 Task: Check the sale-to-list ratio of furnished in the last 1 year.
Action: Mouse moved to (968, 212)
Screenshot: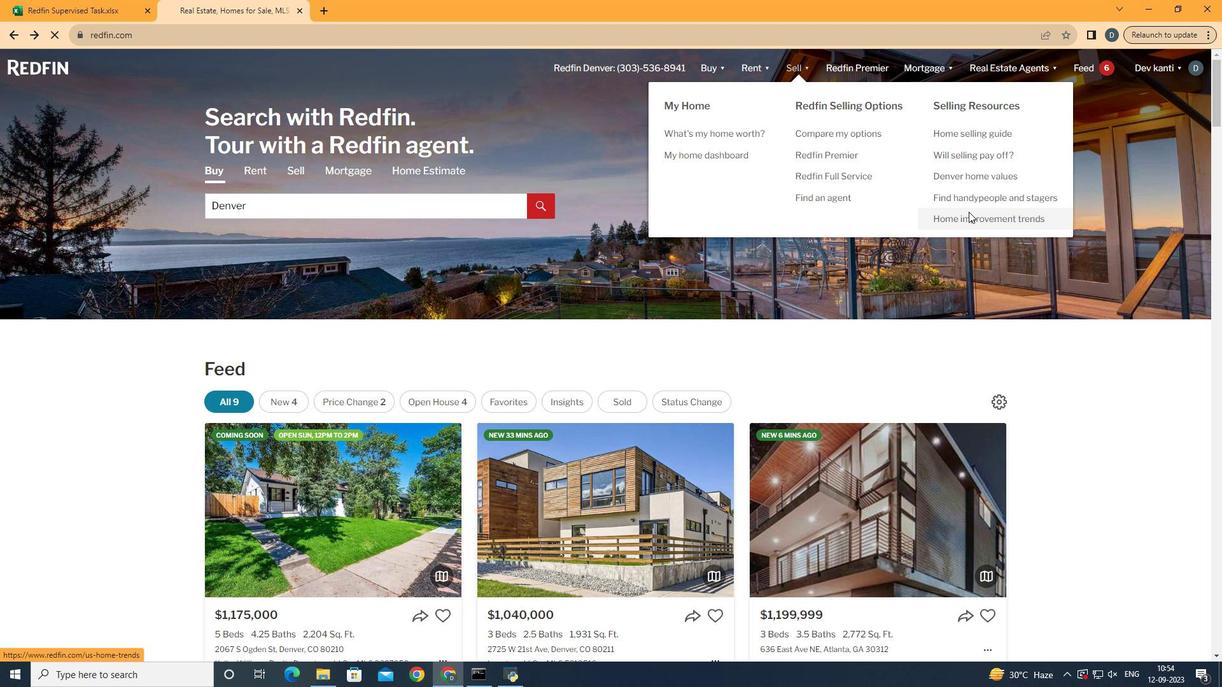 
Action: Mouse pressed left at (968, 212)
Screenshot: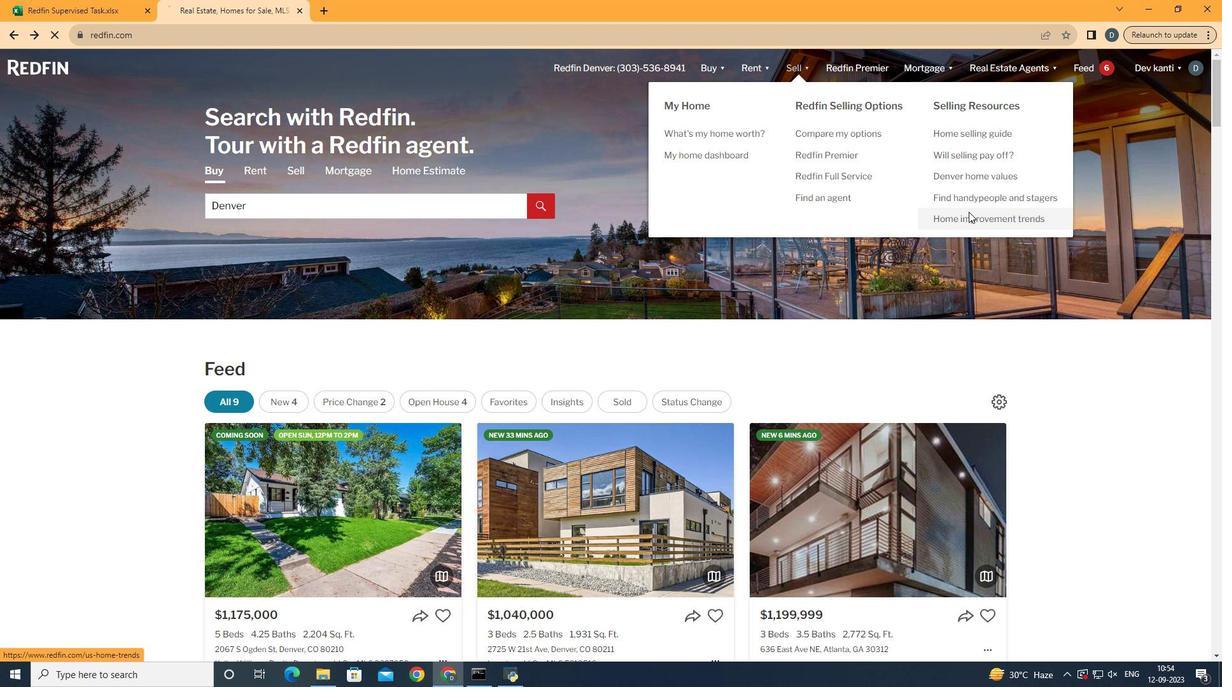
Action: Mouse moved to (306, 240)
Screenshot: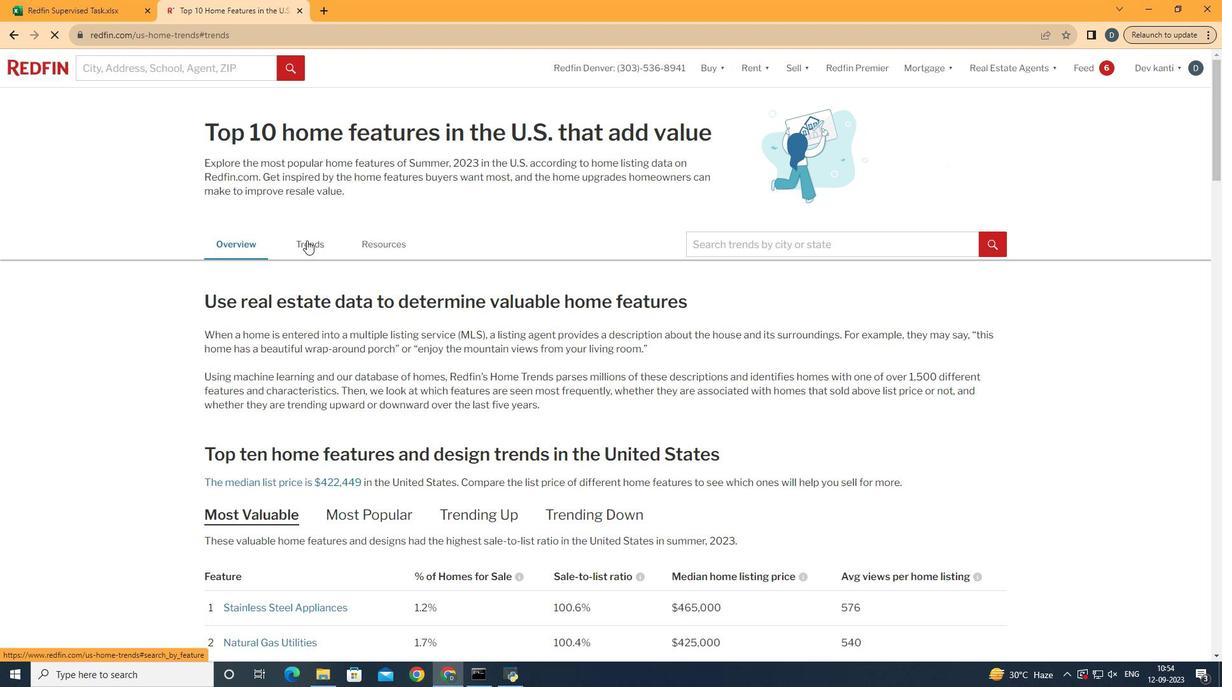 
Action: Mouse pressed left at (306, 240)
Screenshot: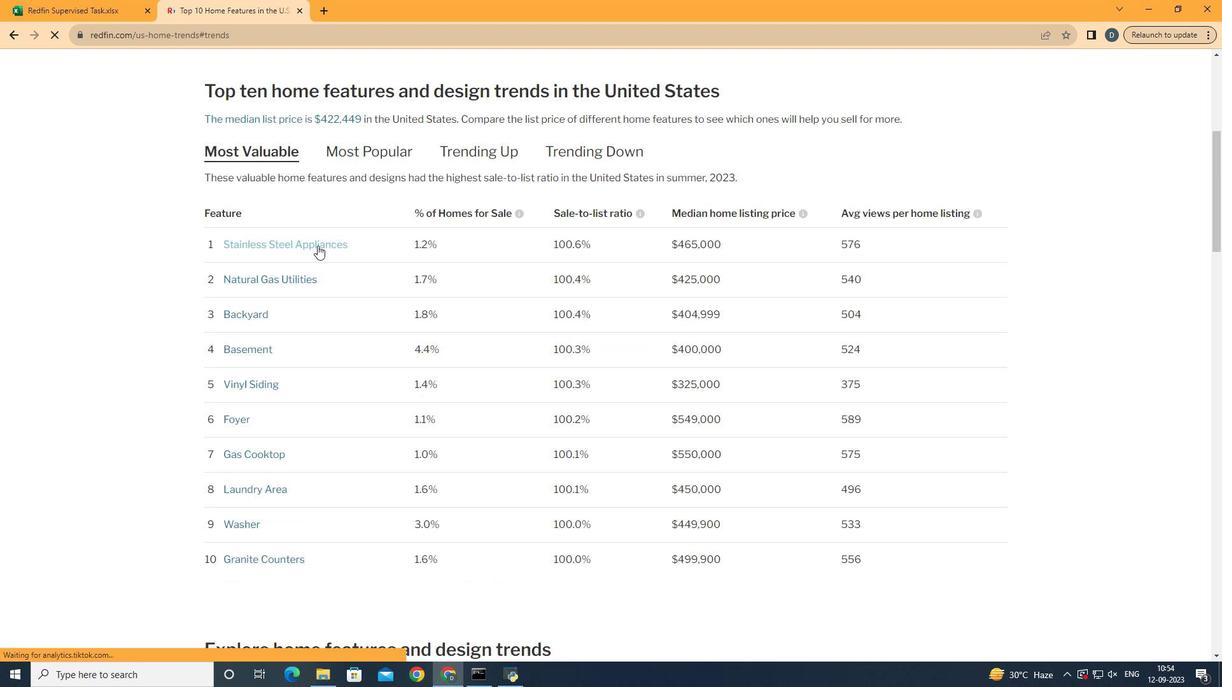 
Action: Mouse moved to (368, 248)
Screenshot: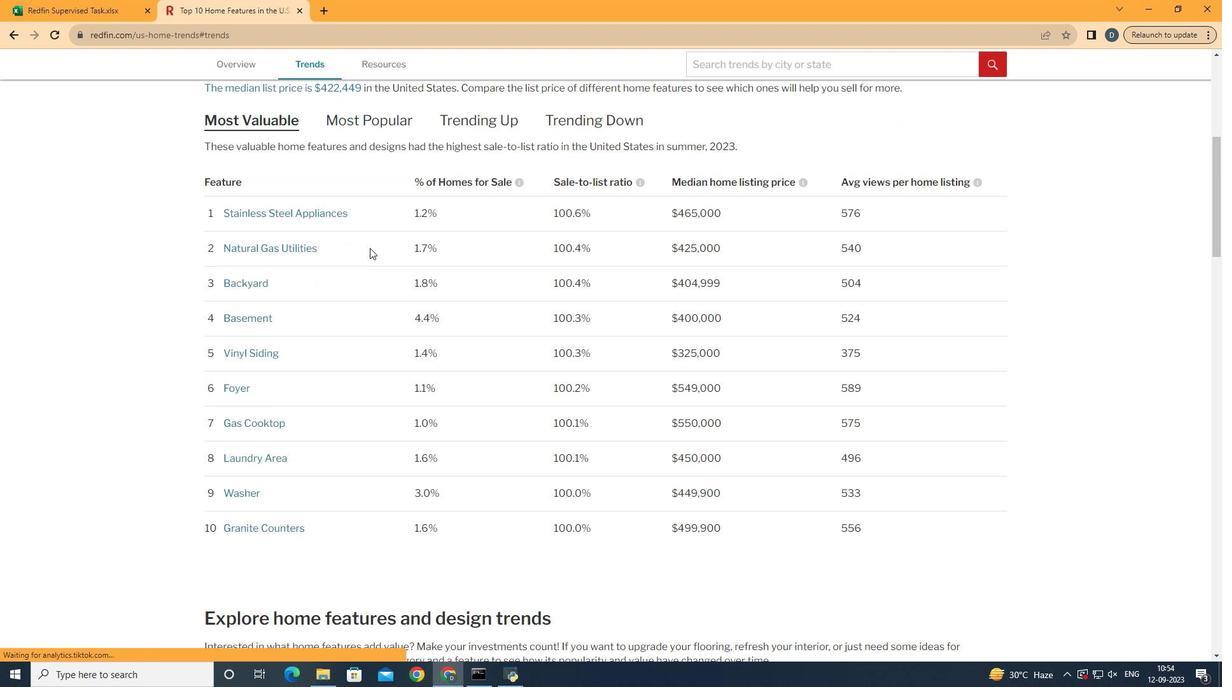 
Action: Mouse scrolled (368, 247) with delta (0, 0)
Screenshot: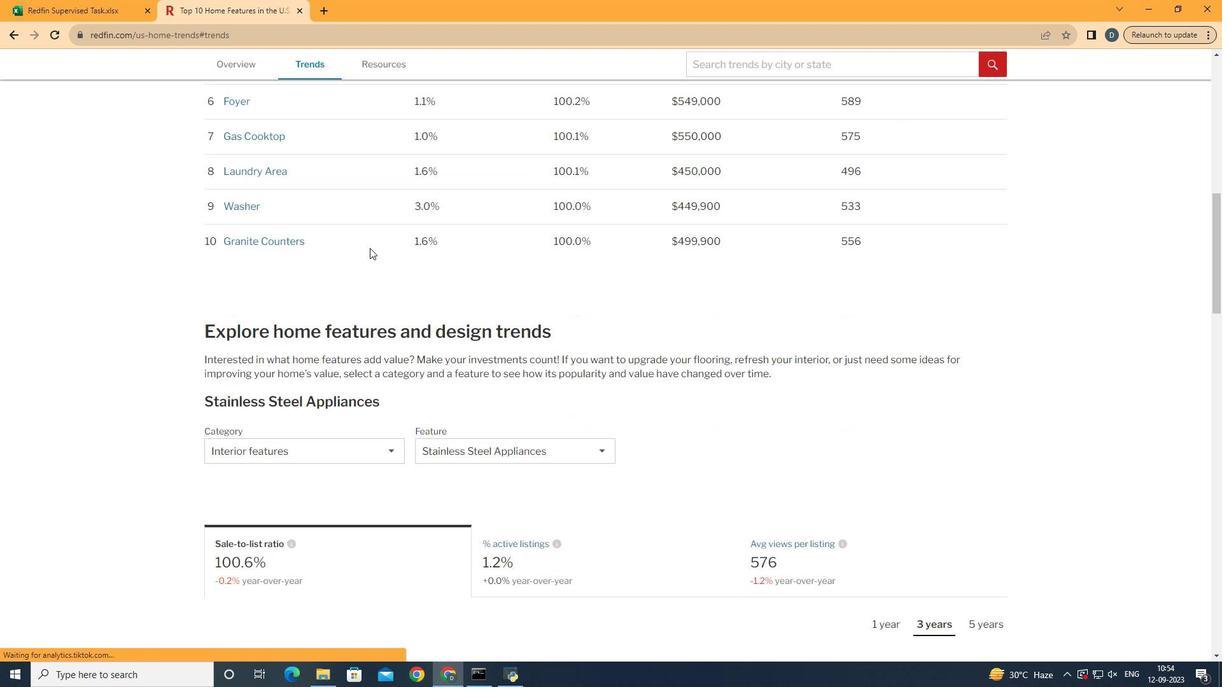 
Action: Mouse scrolled (368, 247) with delta (0, 0)
Screenshot: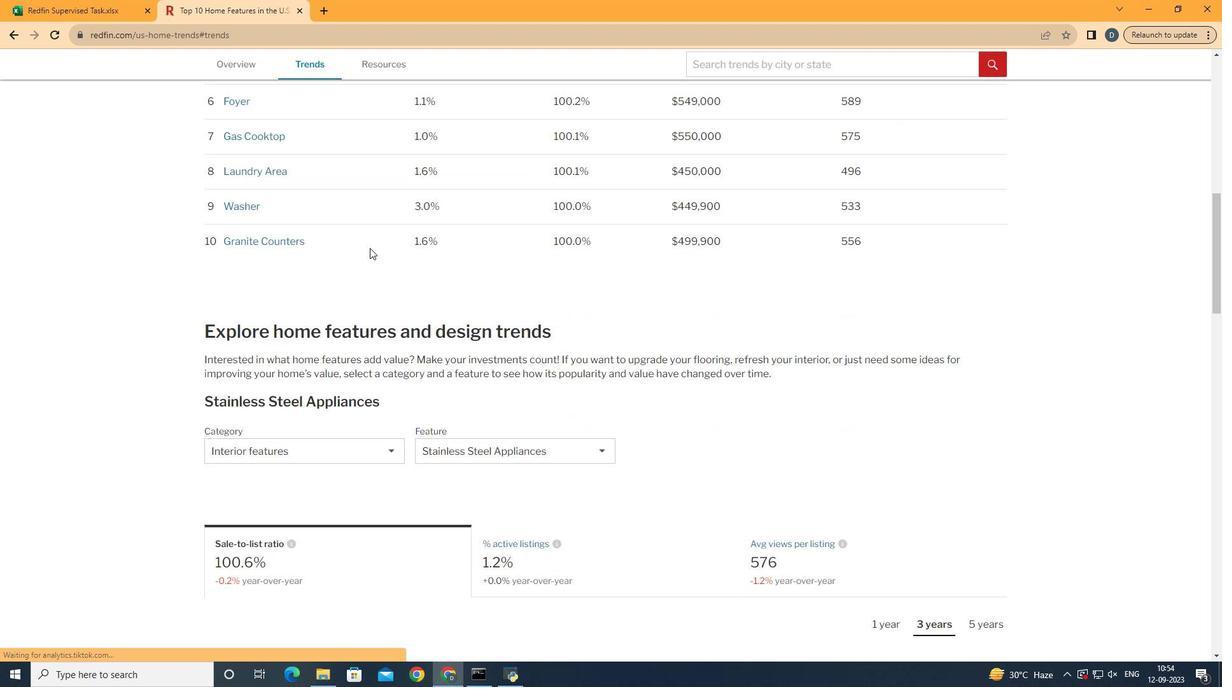 
Action: Mouse scrolled (368, 247) with delta (0, 0)
Screenshot: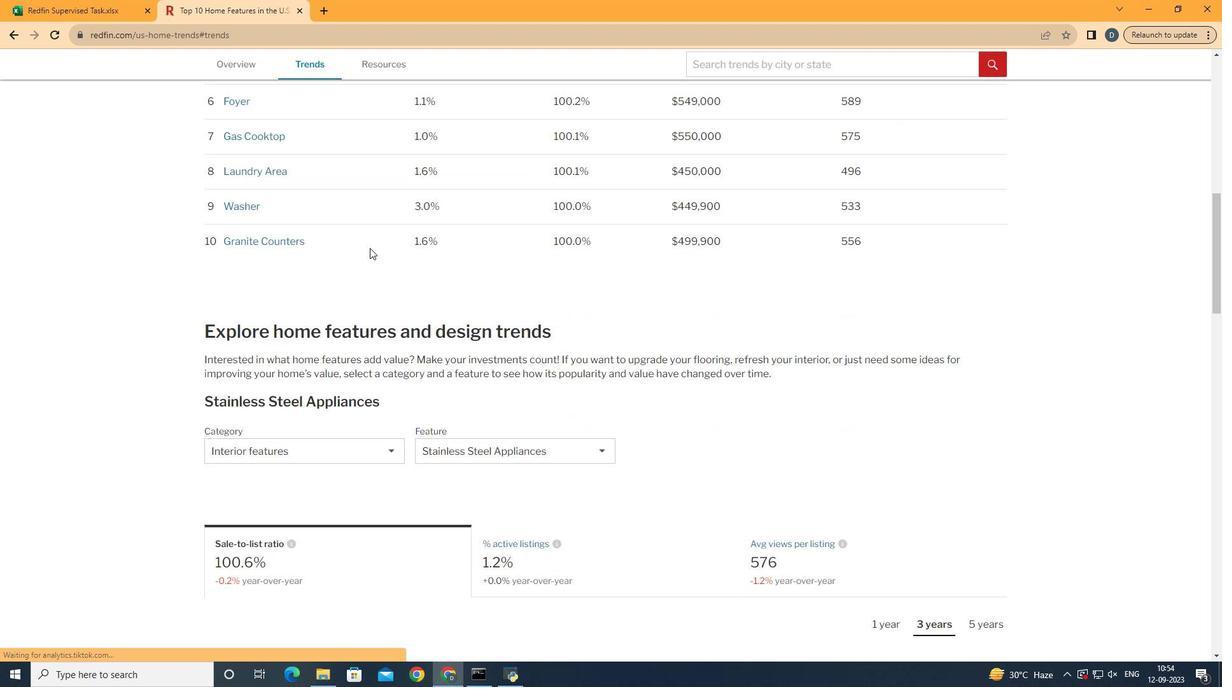 
Action: Mouse scrolled (368, 247) with delta (0, 0)
Screenshot: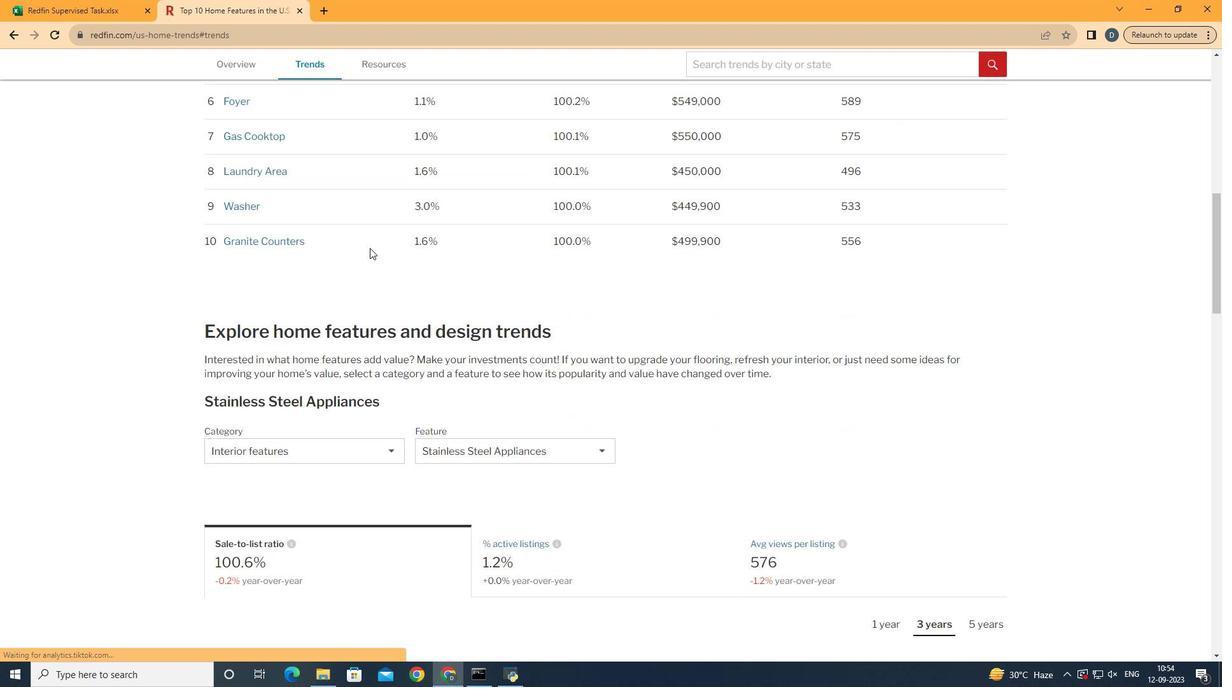 
Action: Mouse moved to (369, 248)
Screenshot: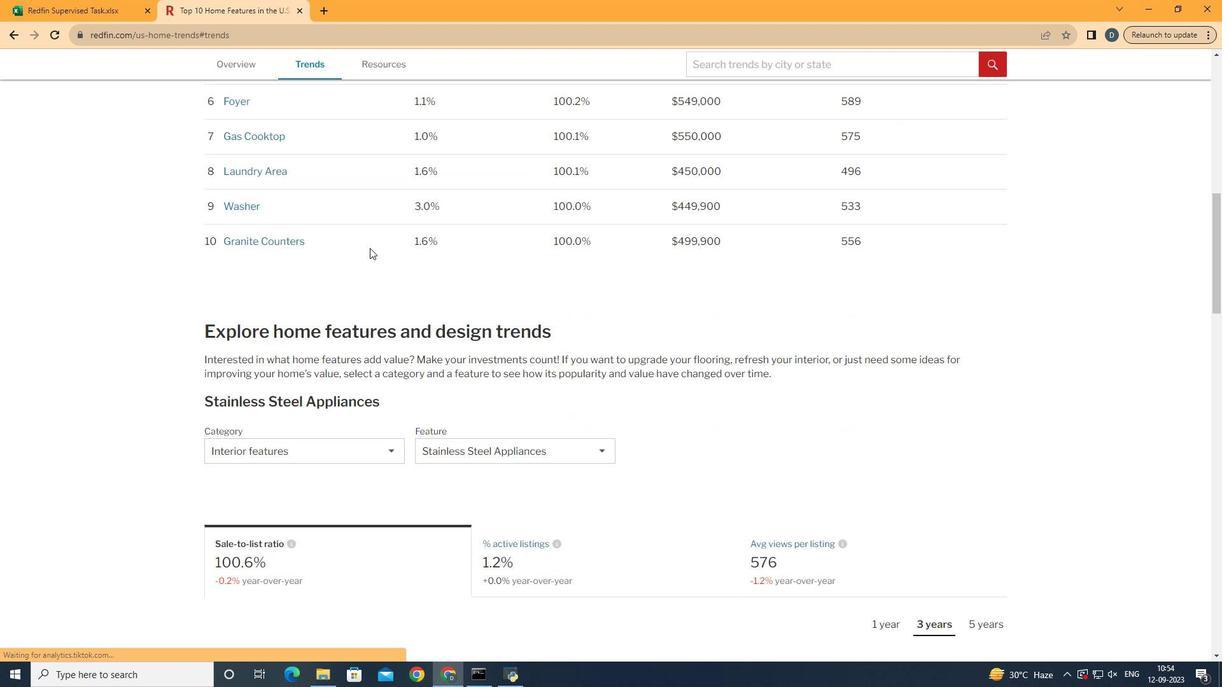 
Action: Mouse scrolled (369, 247) with delta (0, 0)
Screenshot: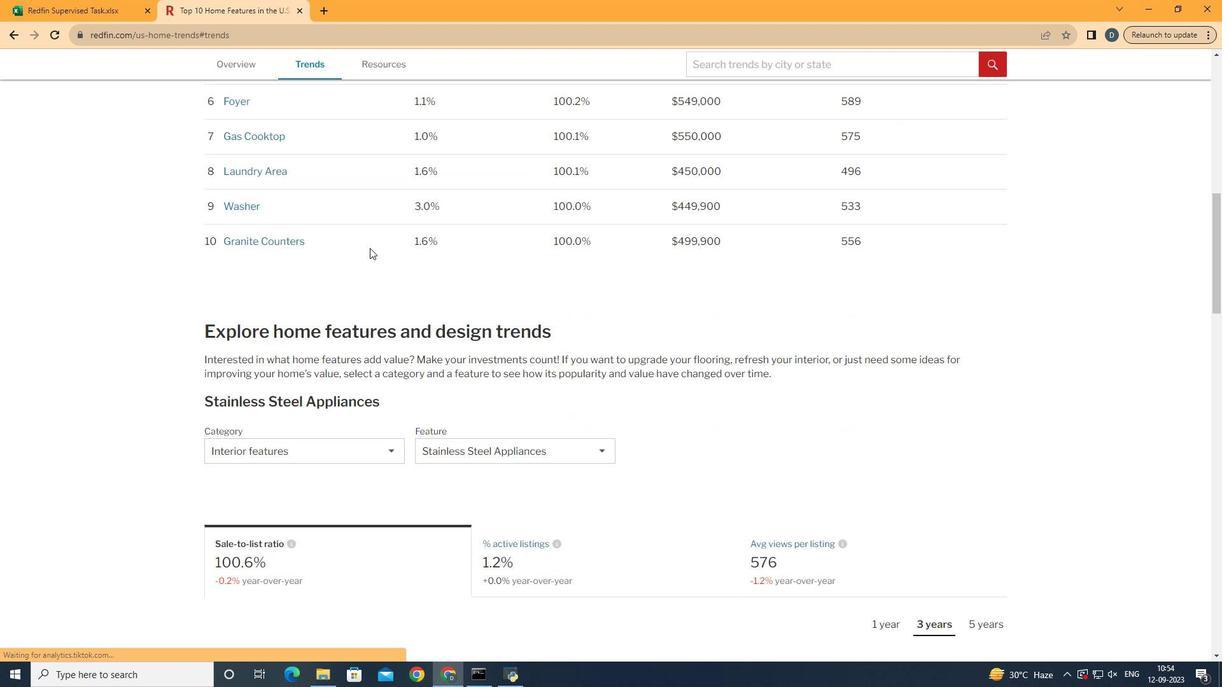 
Action: Mouse moved to (369, 248)
Screenshot: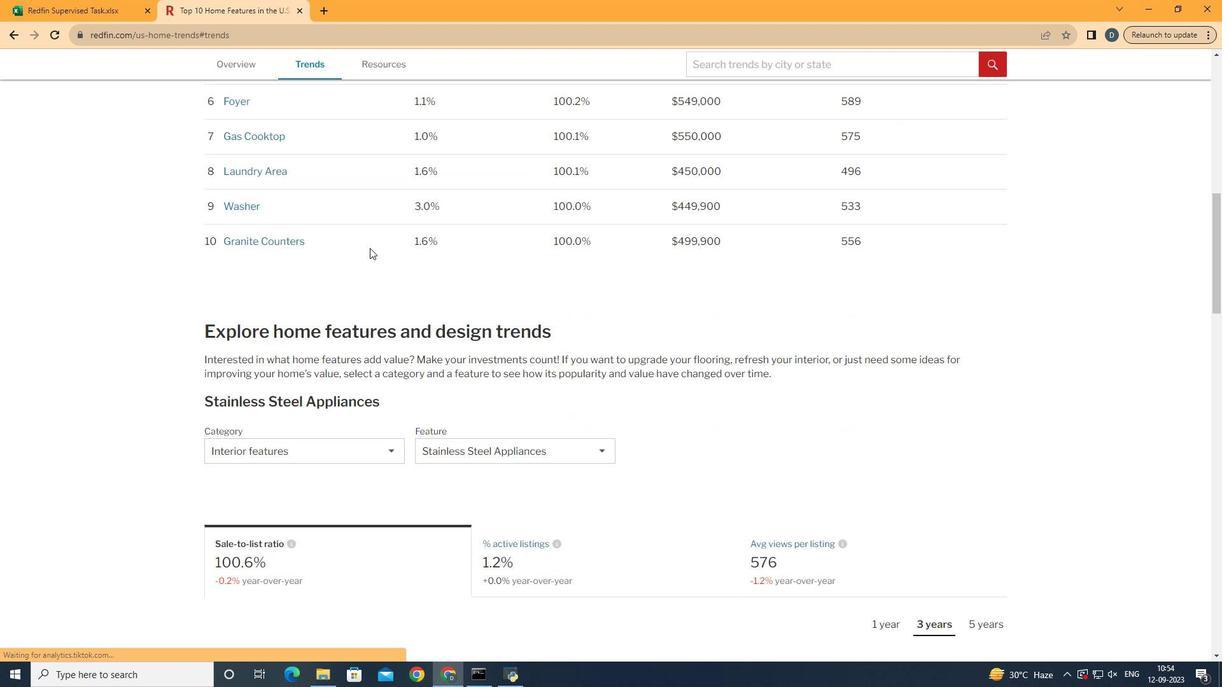 
Action: Mouse scrolled (369, 247) with delta (0, 0)
Screenshot: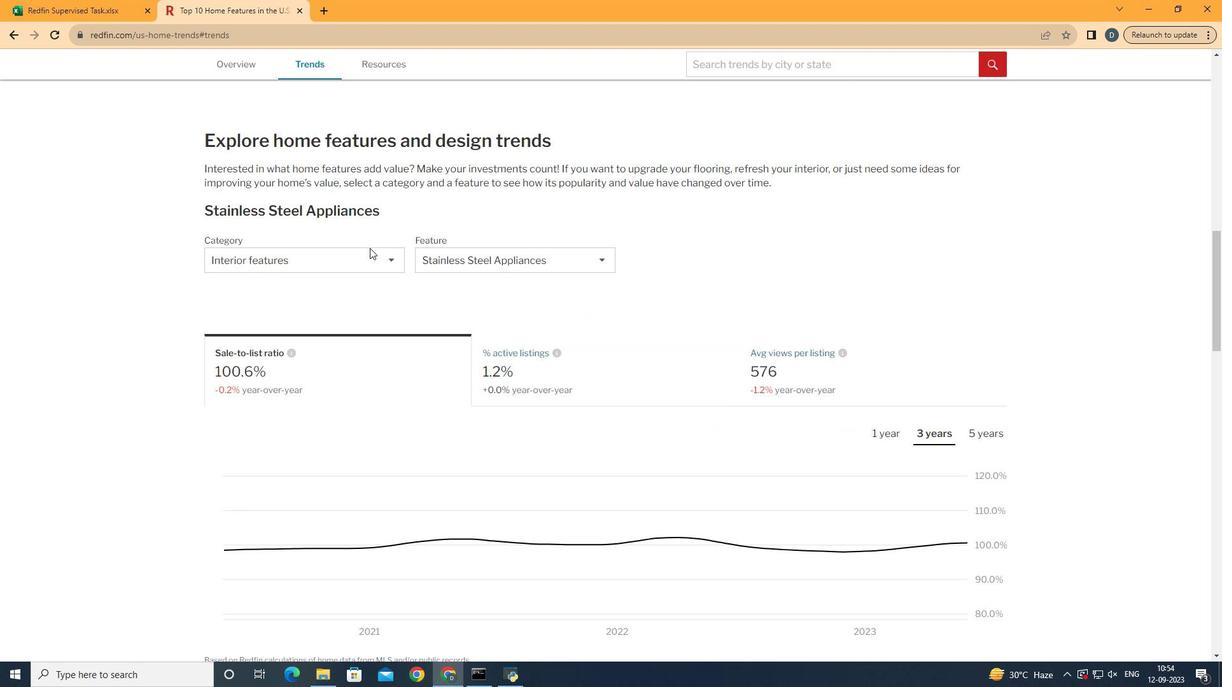 
Action: Mouse scrolled (369, 247) with delta (0, 0)
Screenshot: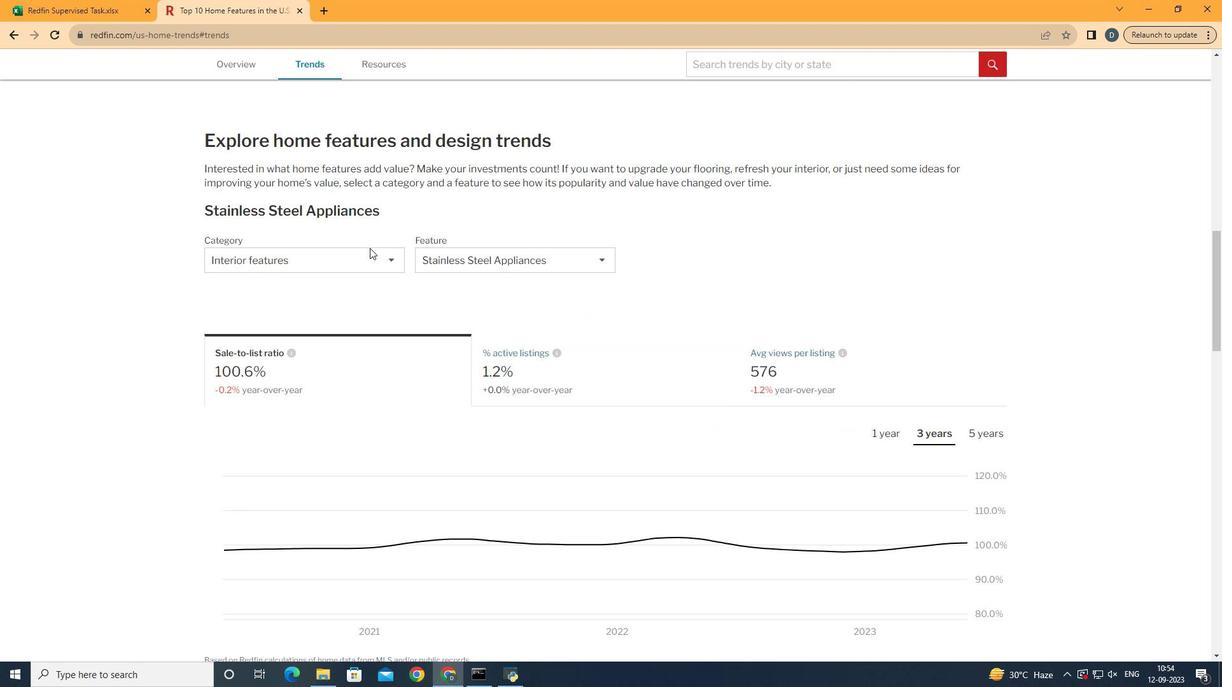 
Action: Mouse scrolled (369, 247) with delta (0, 0)
Screenshot: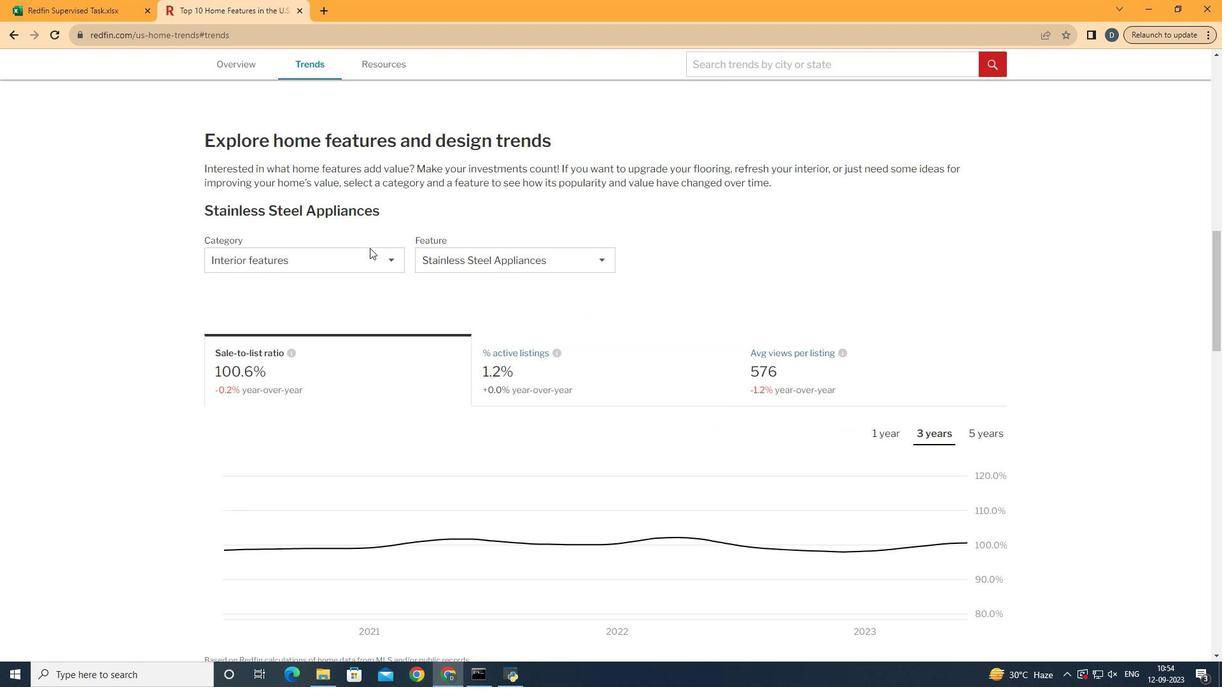 
Action: Mouse moved to (370, 257)
Screenshot: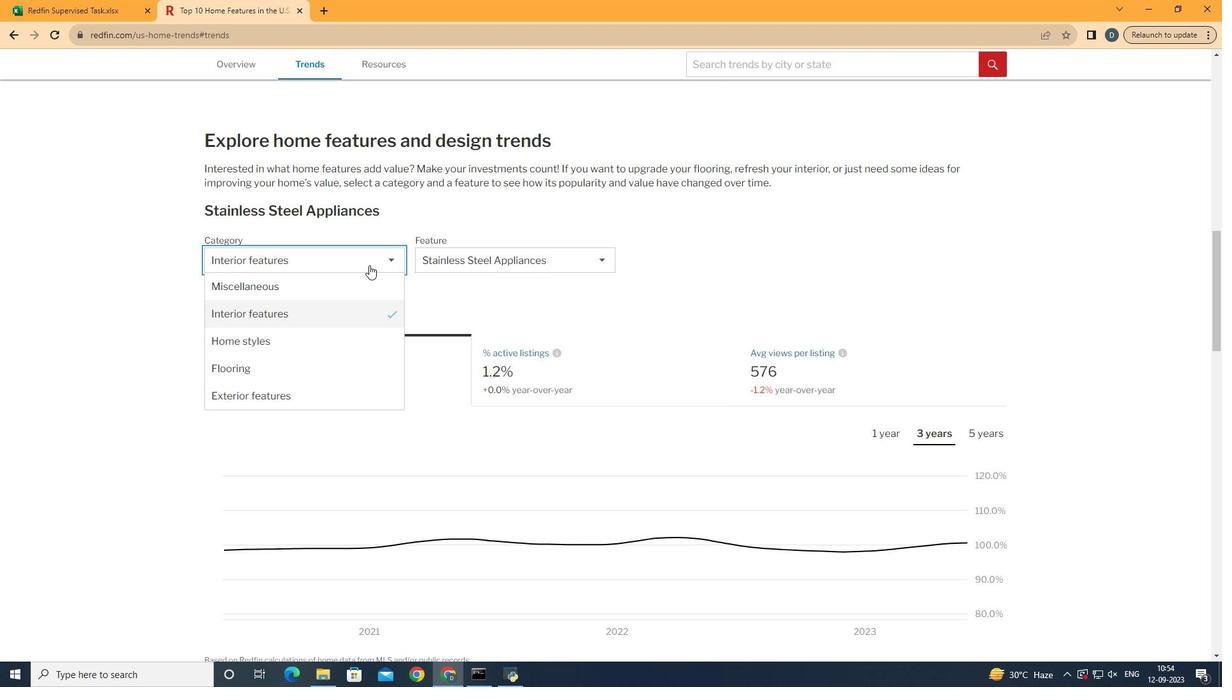 
Action: Mouse pressed left at (370, 257)
Screenshot: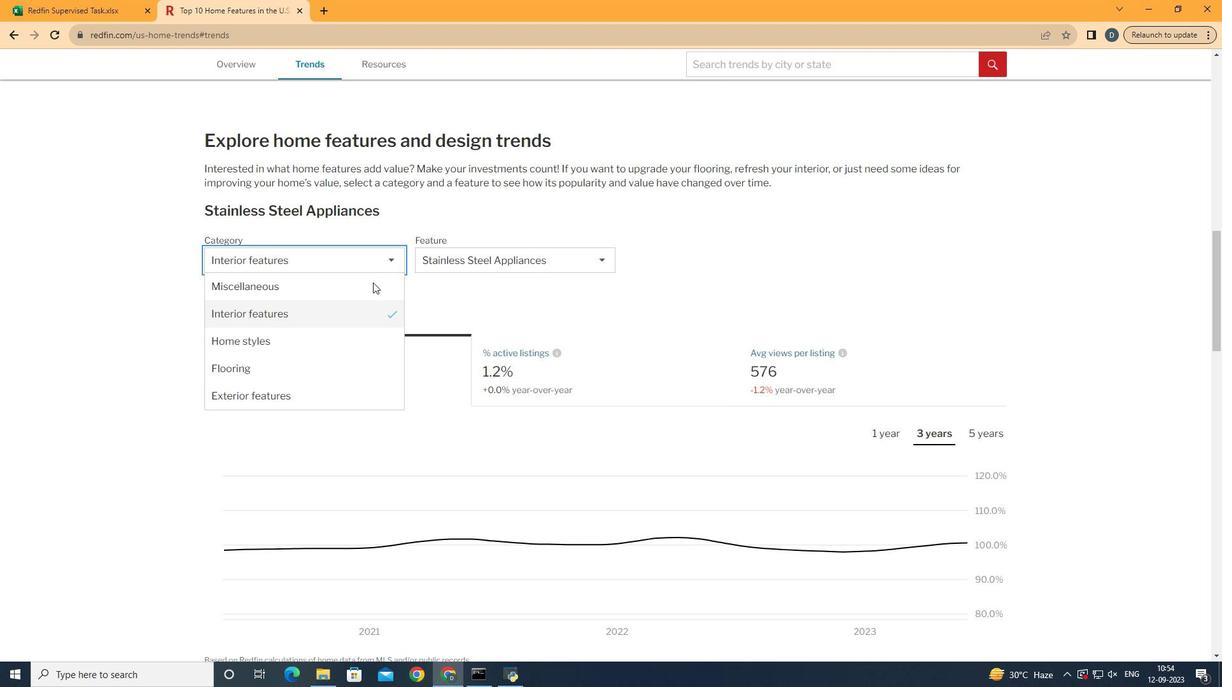 
Action: Mouse moved to (370, 309)
Screenshot: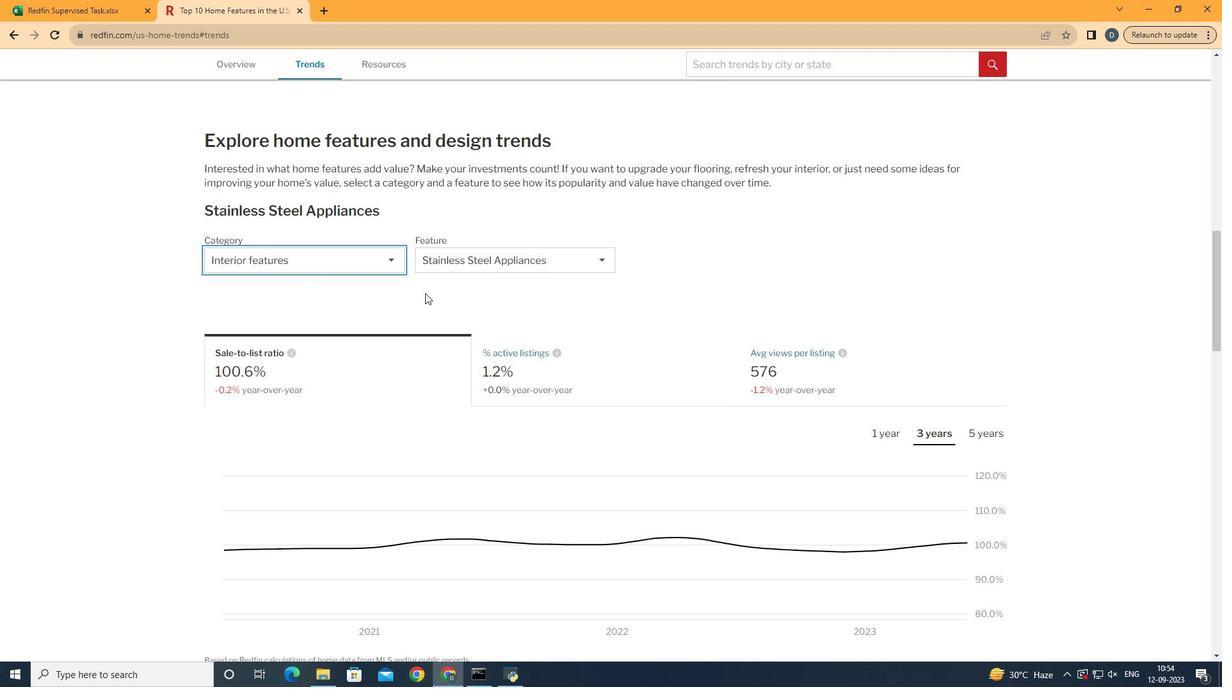 
Action: Mouse pressed left at (370, 309)
Screenshot: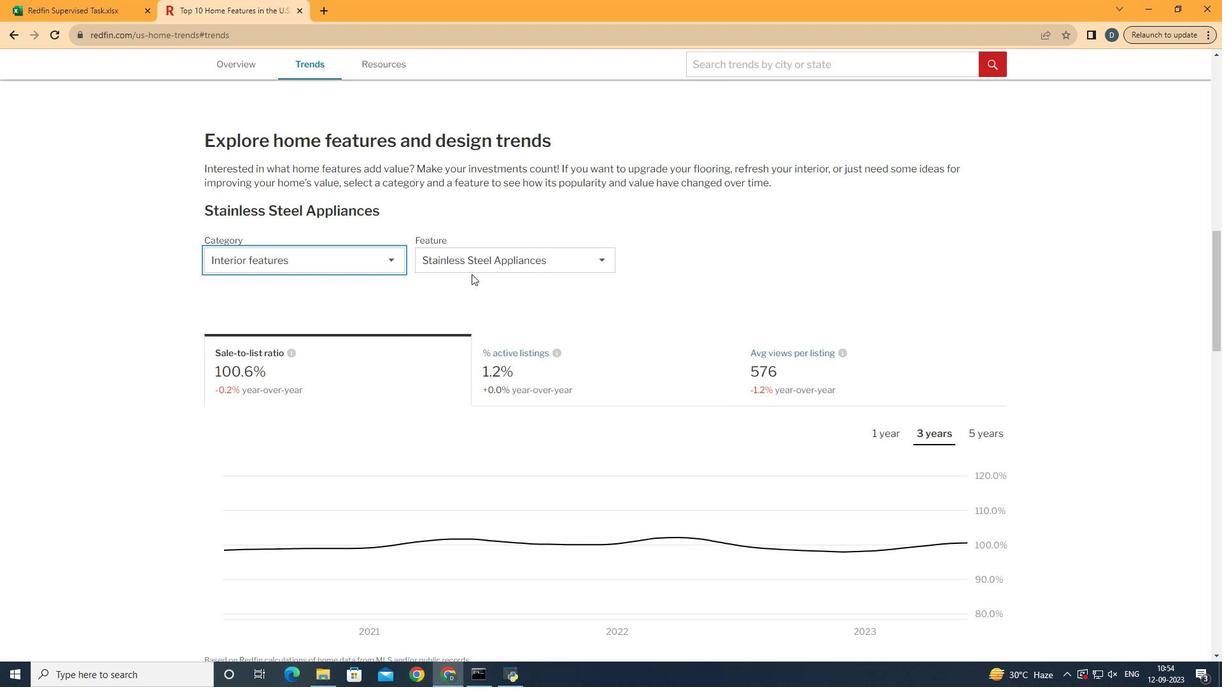 
Action: Mouse moved to (488, 268)
Screenshot: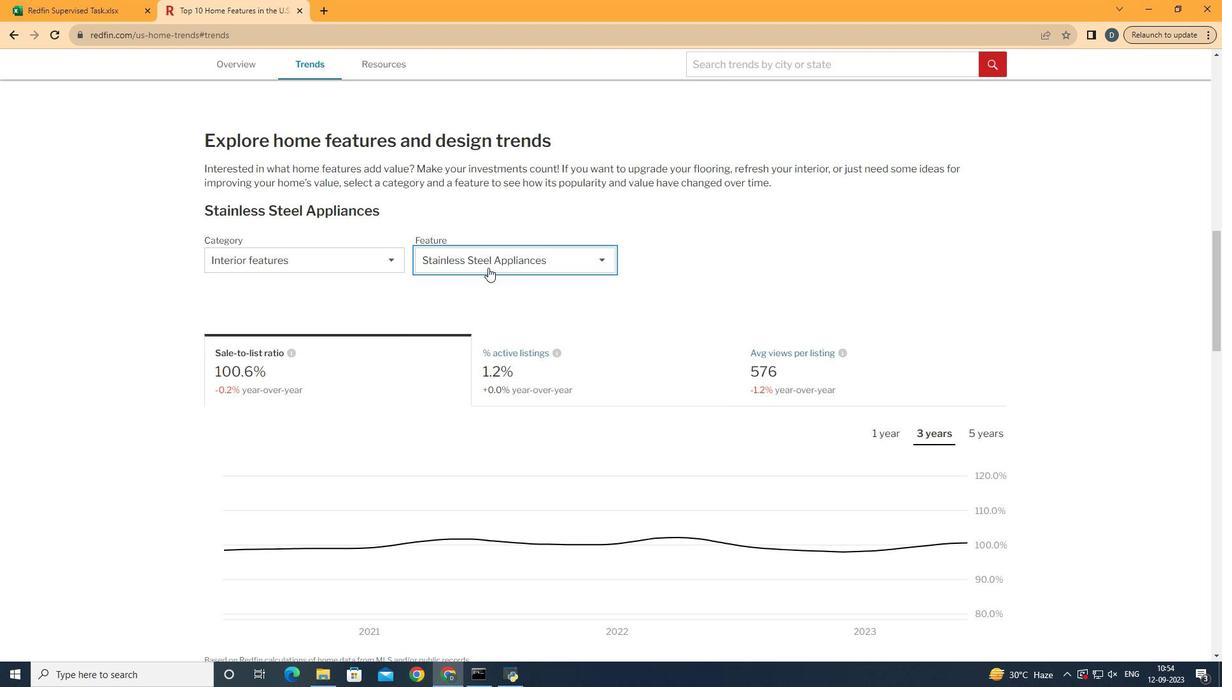 
Action: Mouse pressed left at (488, 268)
Screenshot: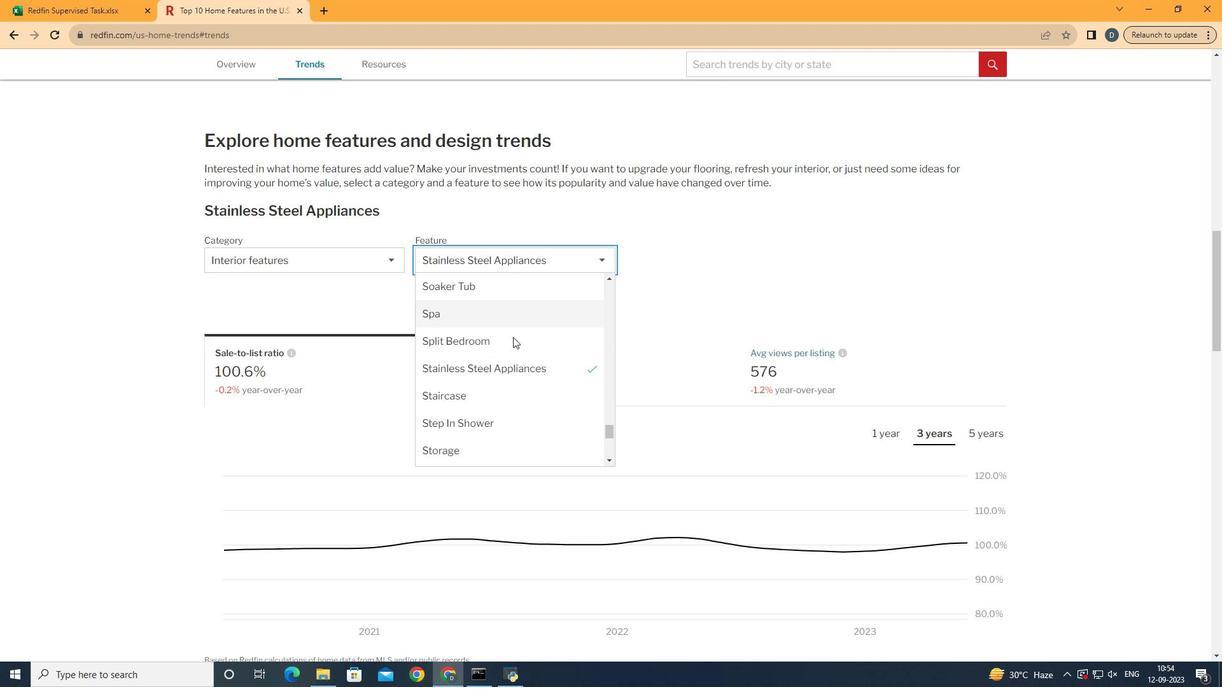 
Action: Mouse moved to (526, 355)
Screenshot: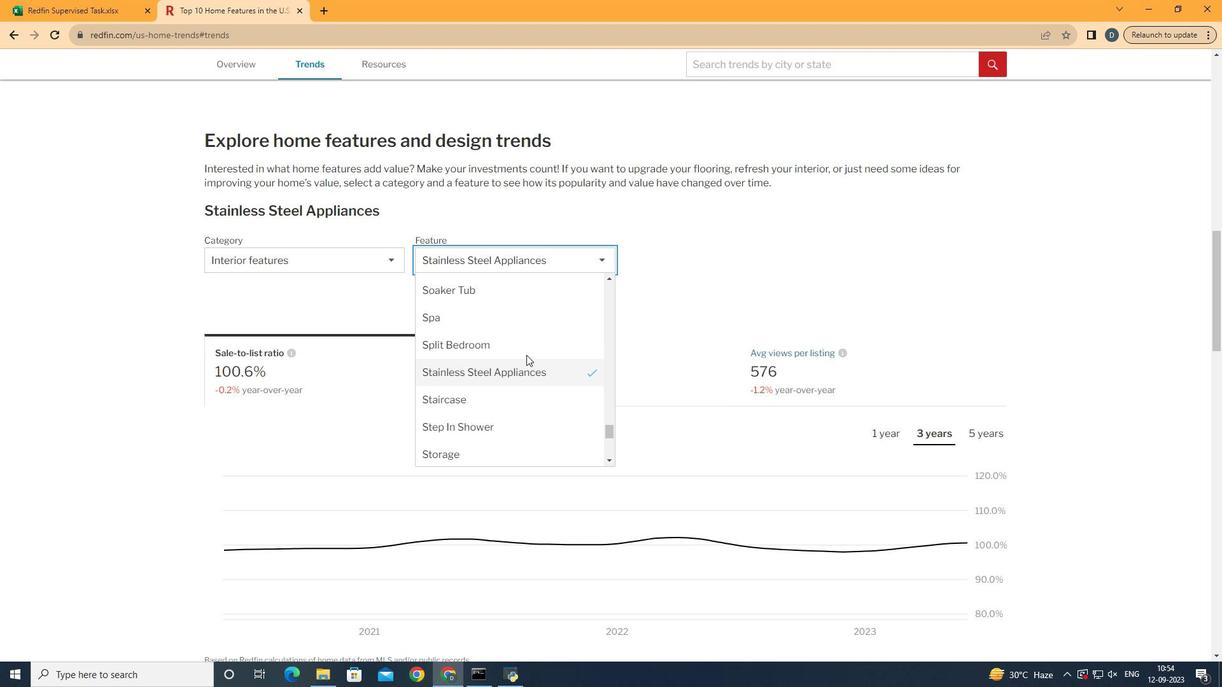 
Action: Mouse scrolled (526, 355) with delta (0, 0)
Screenshot: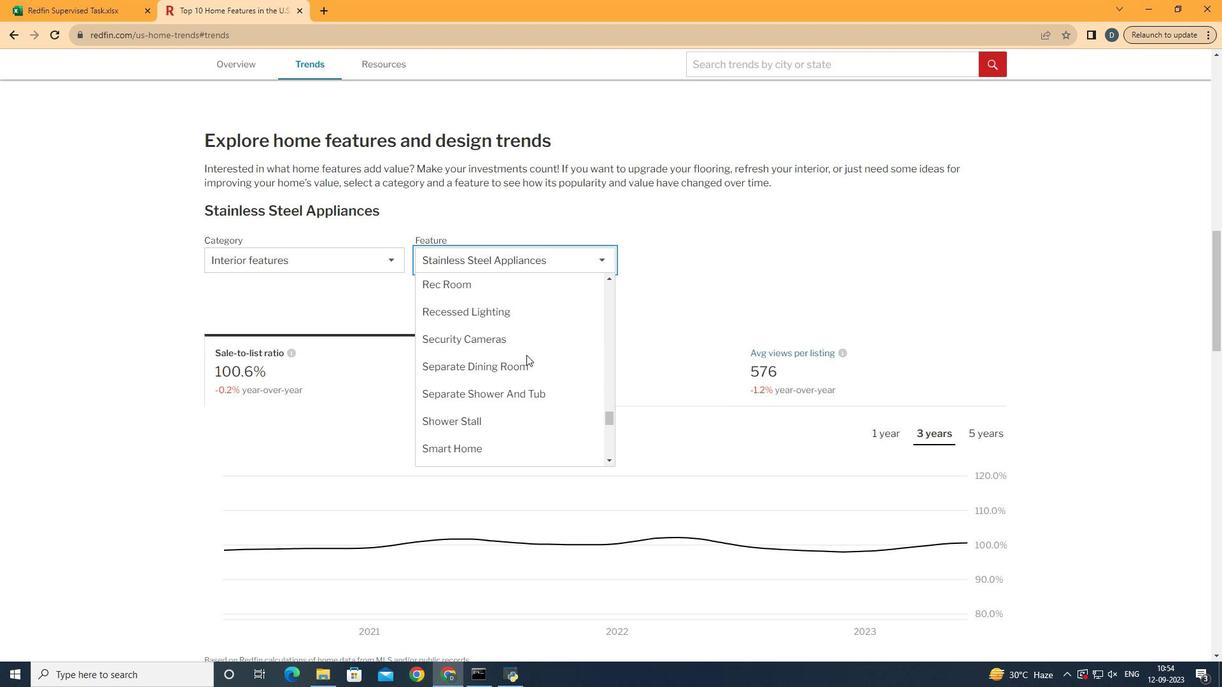 
Action: Mouse moved to (526, 355)
Screenshot: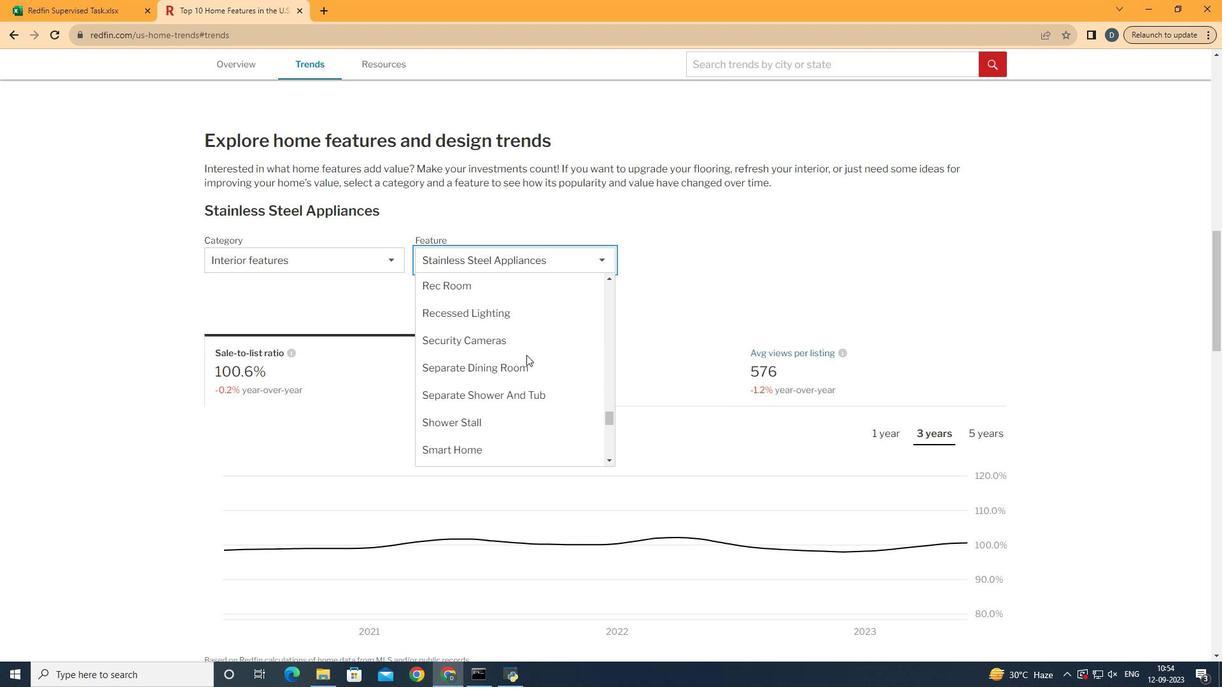 
Action: Mouse scrolled (526, 355) with delta (0, 0)
Screenshot: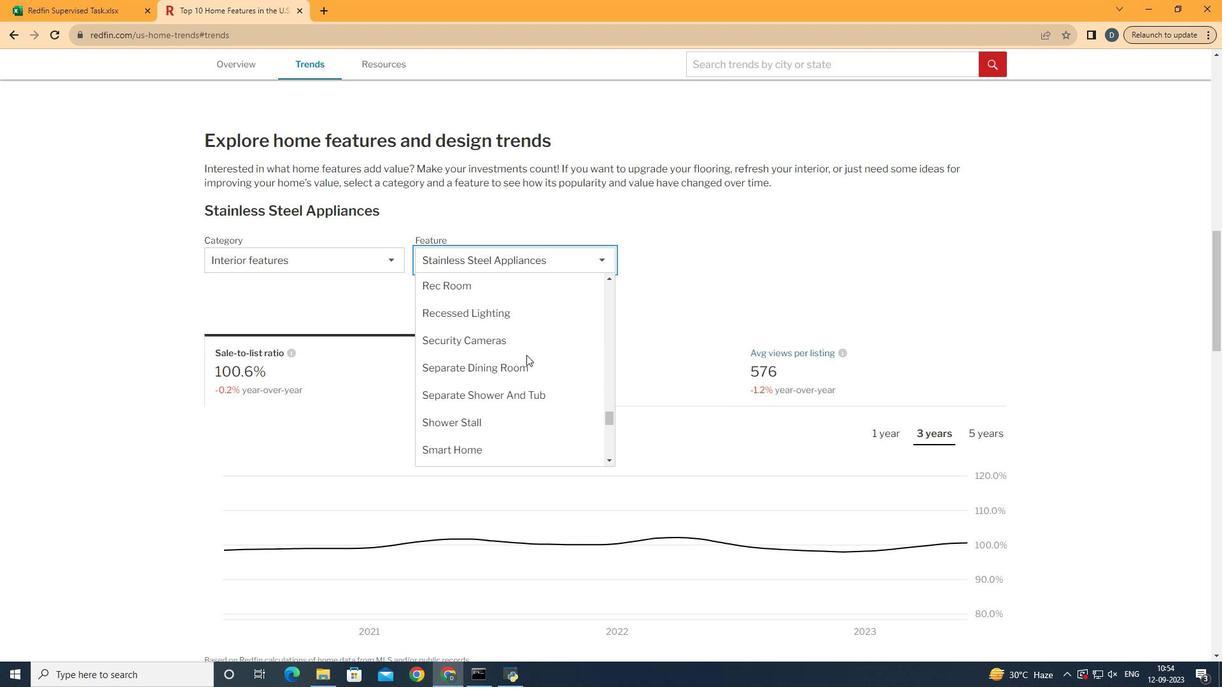 
Action: Mouse scrolled (526, 355) with delta (0, 0)
Screenshot: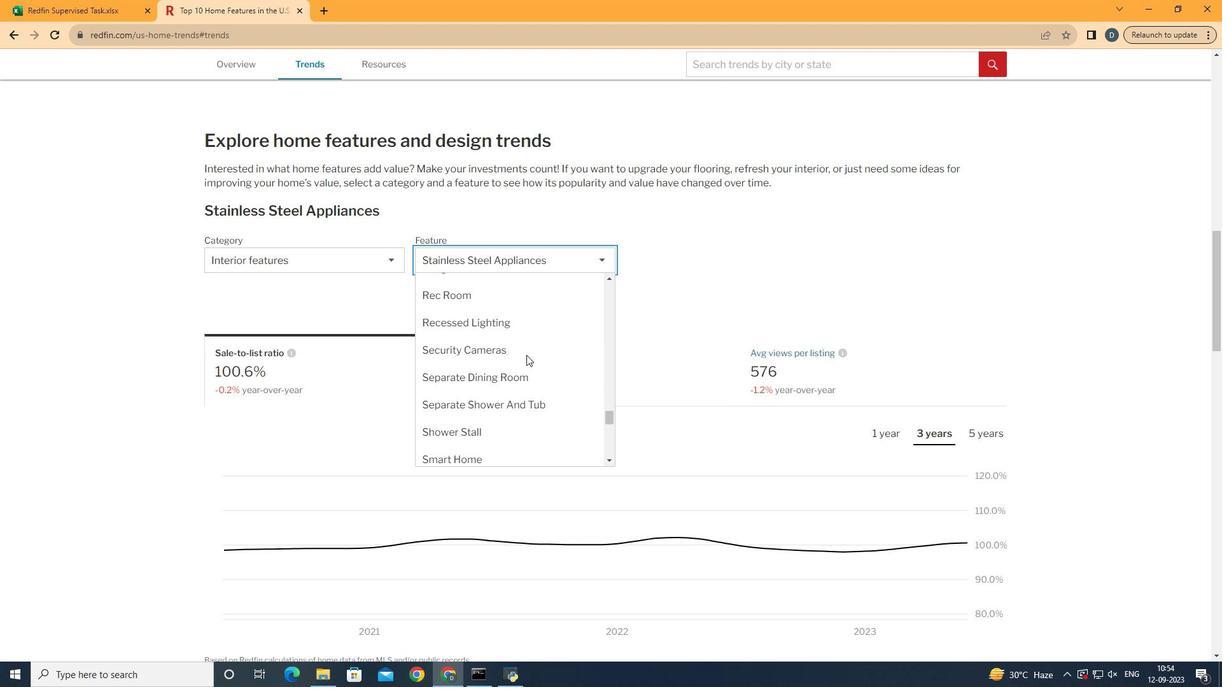 
Action: Mouse scrolled (526, 355) with delta (0, 0)
Screenshot: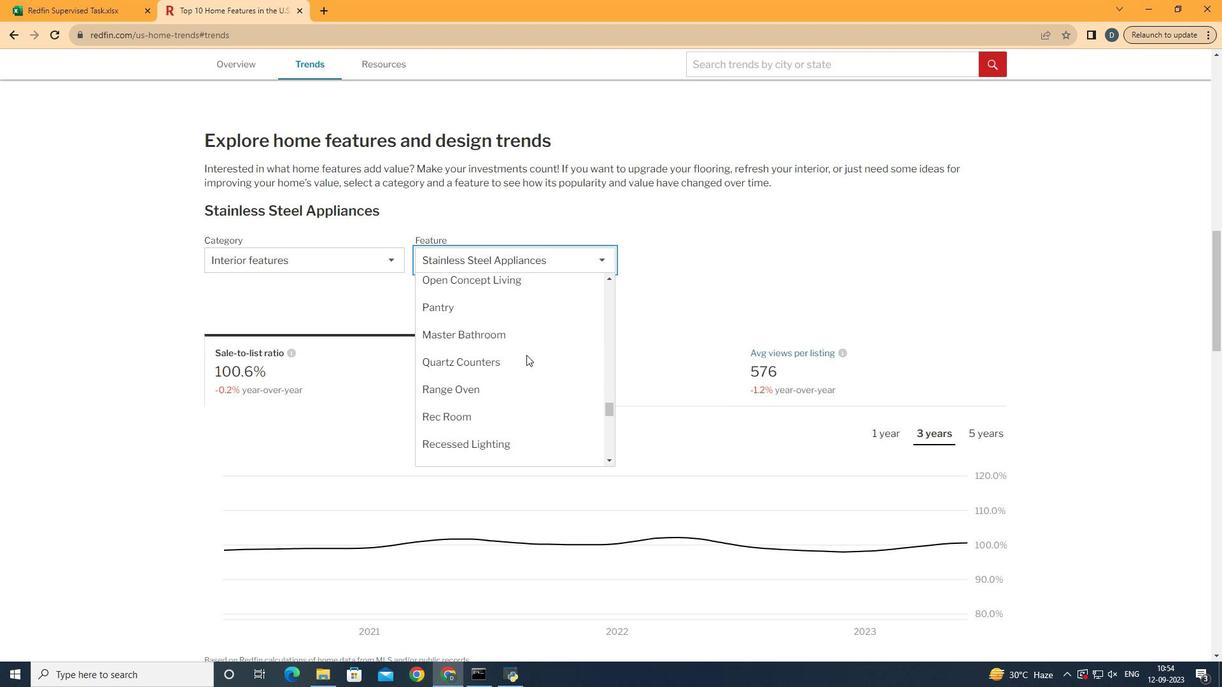 
Action: Mouse scrolled (526, 355) with delta (0, 0)
Screenshot: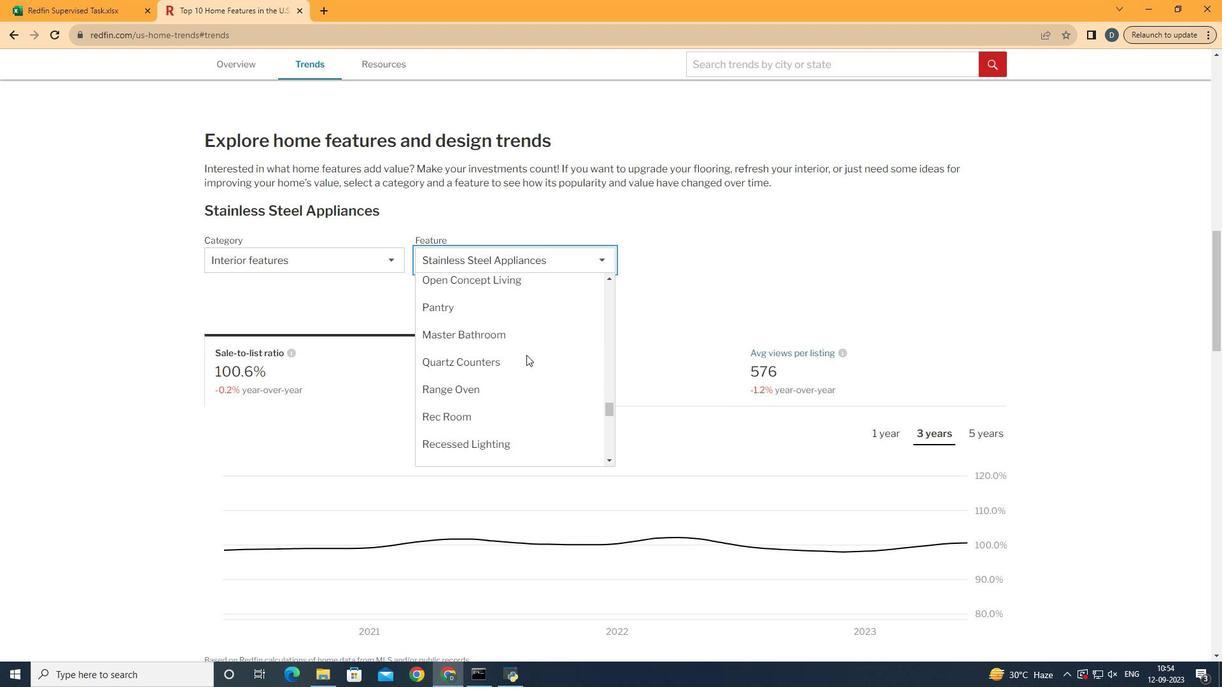 
Action: Mouse scrolled (526, 355) with delta (0, 0)
Screenshot: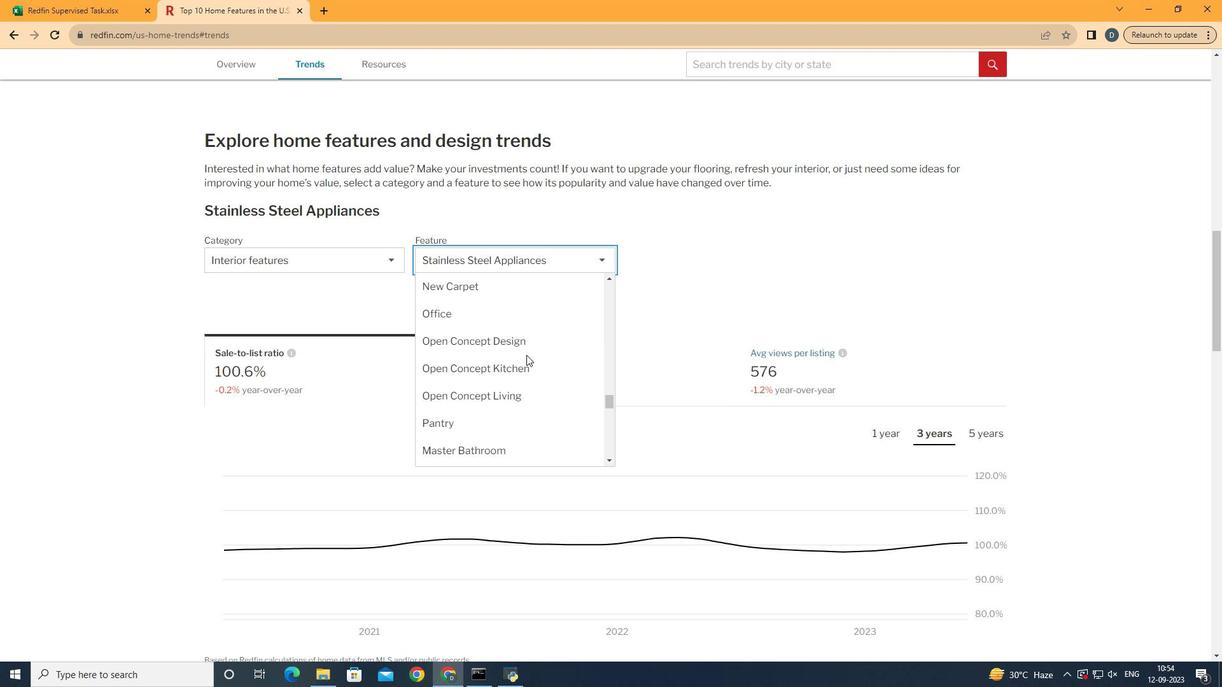 
Action: Mouse scrolled (526, 355) with delta (0, 0)
Screenshot: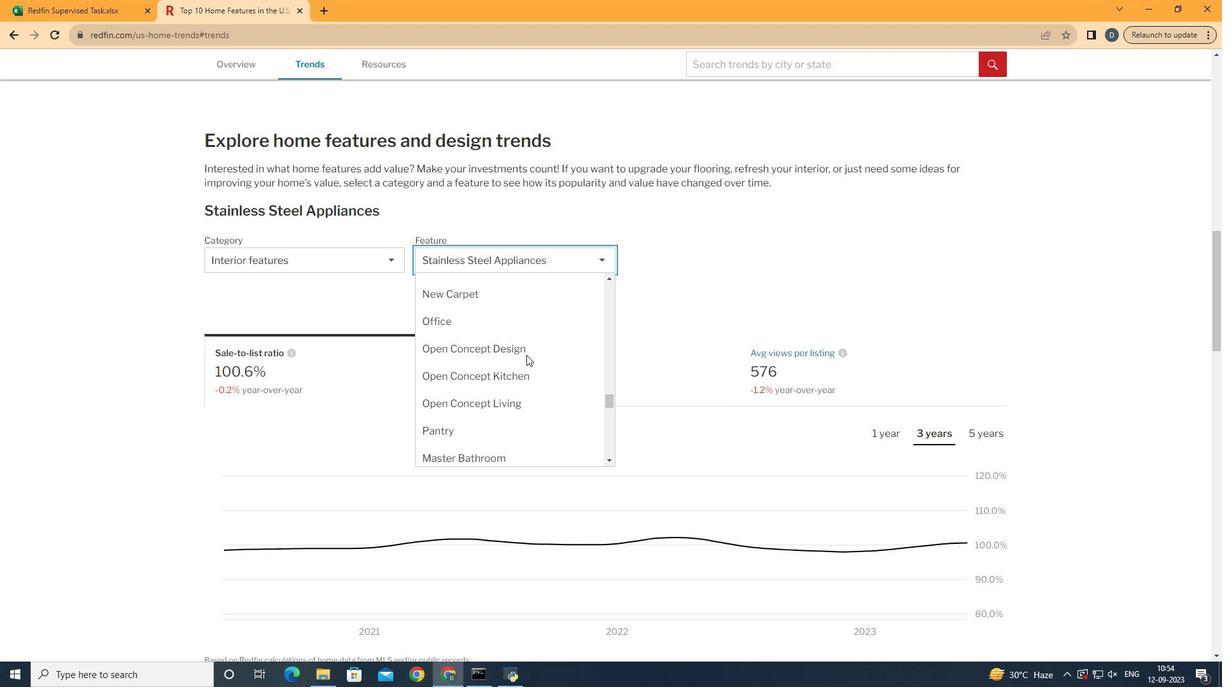 
Action: Mouse scrolled (526, 355) with delta (0, 0)
Screenshot: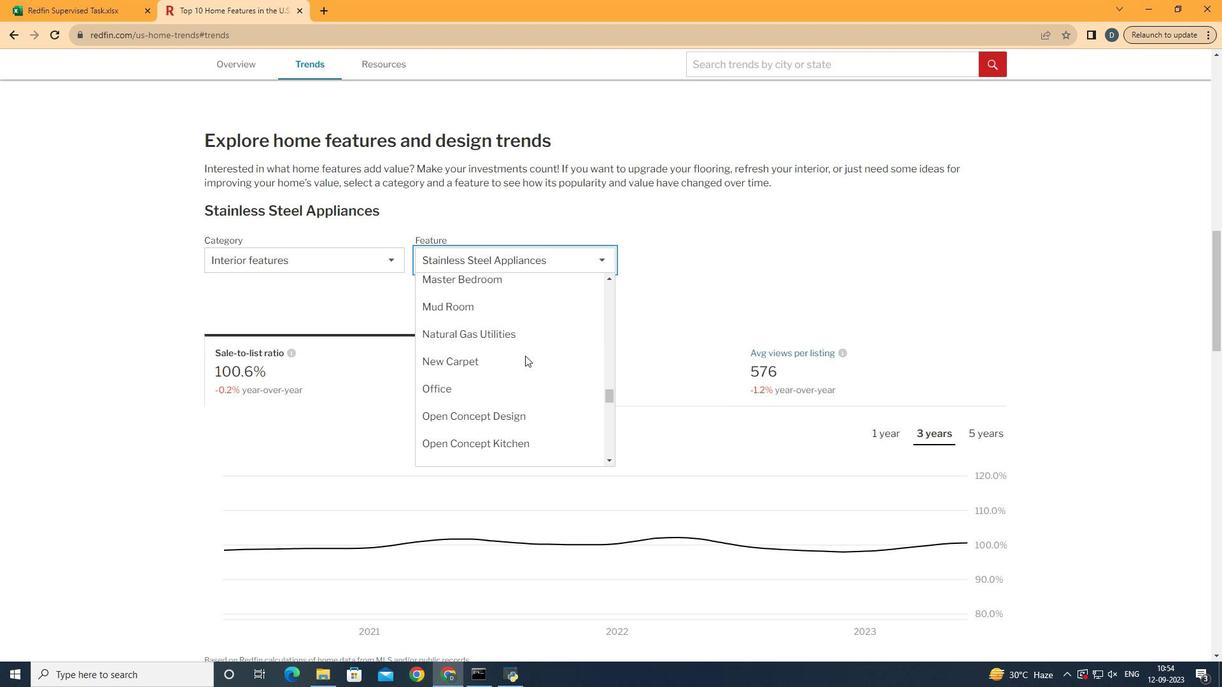 
Action: Mouse scrolled (526, 355) with delta (0, 0)
Screenshot: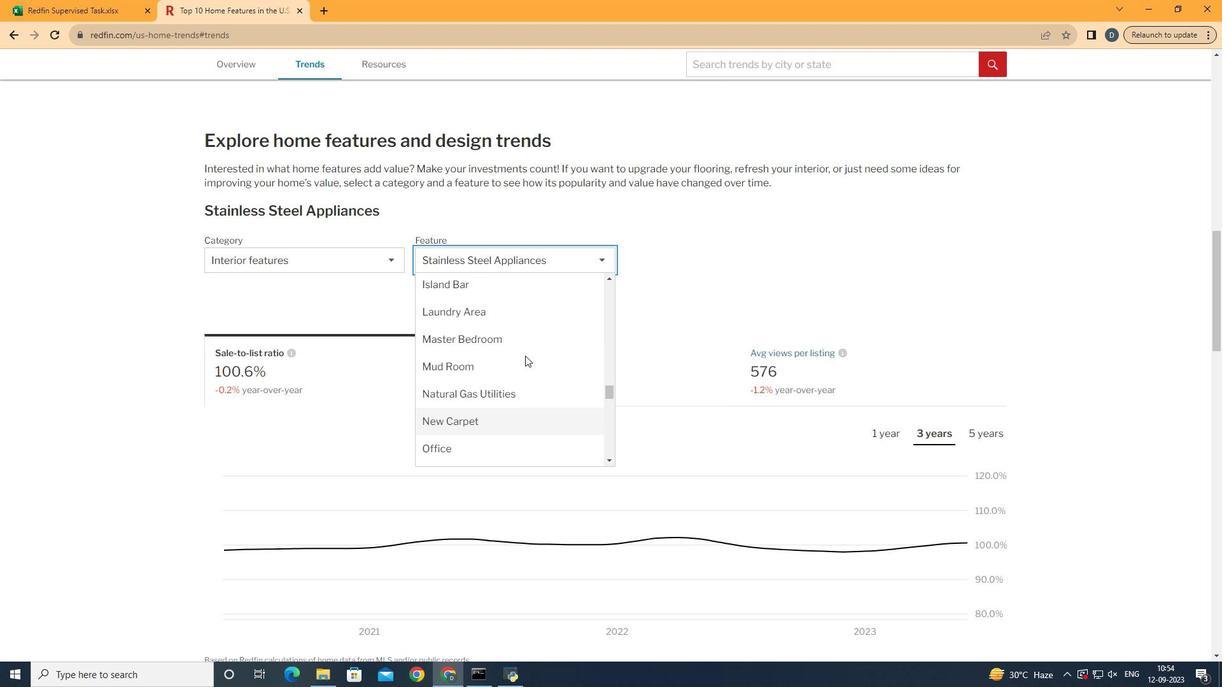 
Action: Mouse moved to (525, 355)
Screenshot: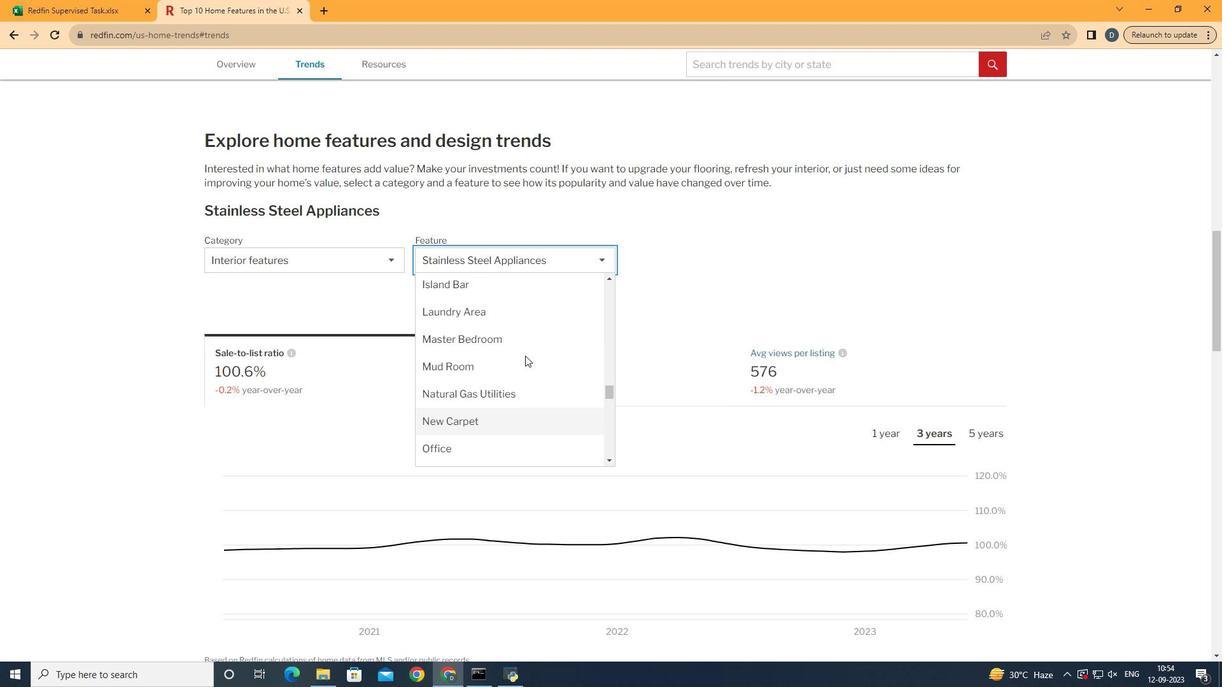 
Action: Mouse scrolled (525, 356) with delta (0, 0)
Screenshot: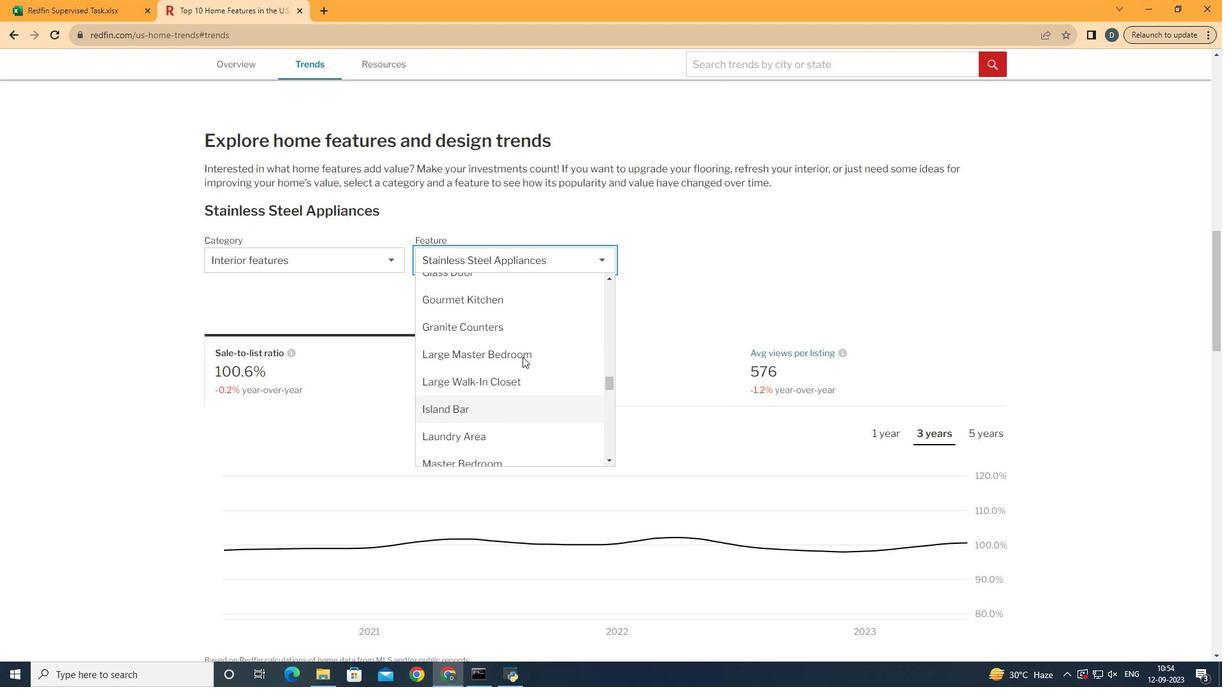 
Action: Mouse moved to (524, 356)
Screenshot: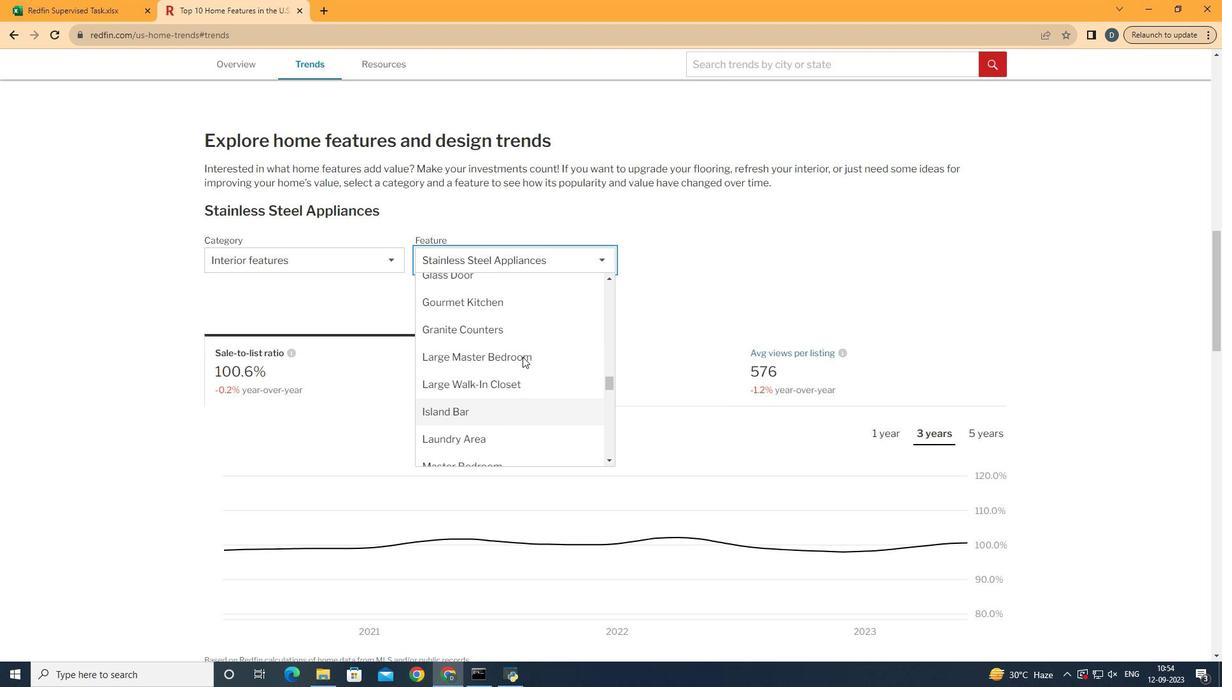 
Action: Mouse scrolled (524, 357) with delta (0, 0)
Screenshot: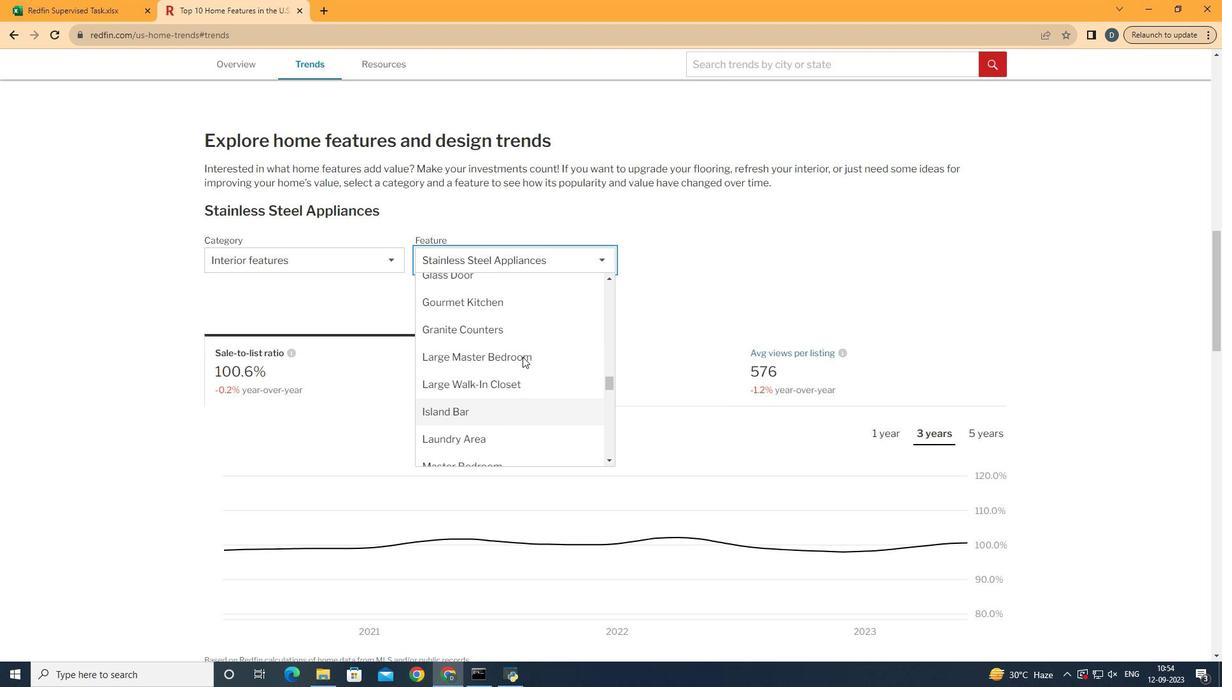 
Action: Mouse moved to (522, 357)
Screenshot: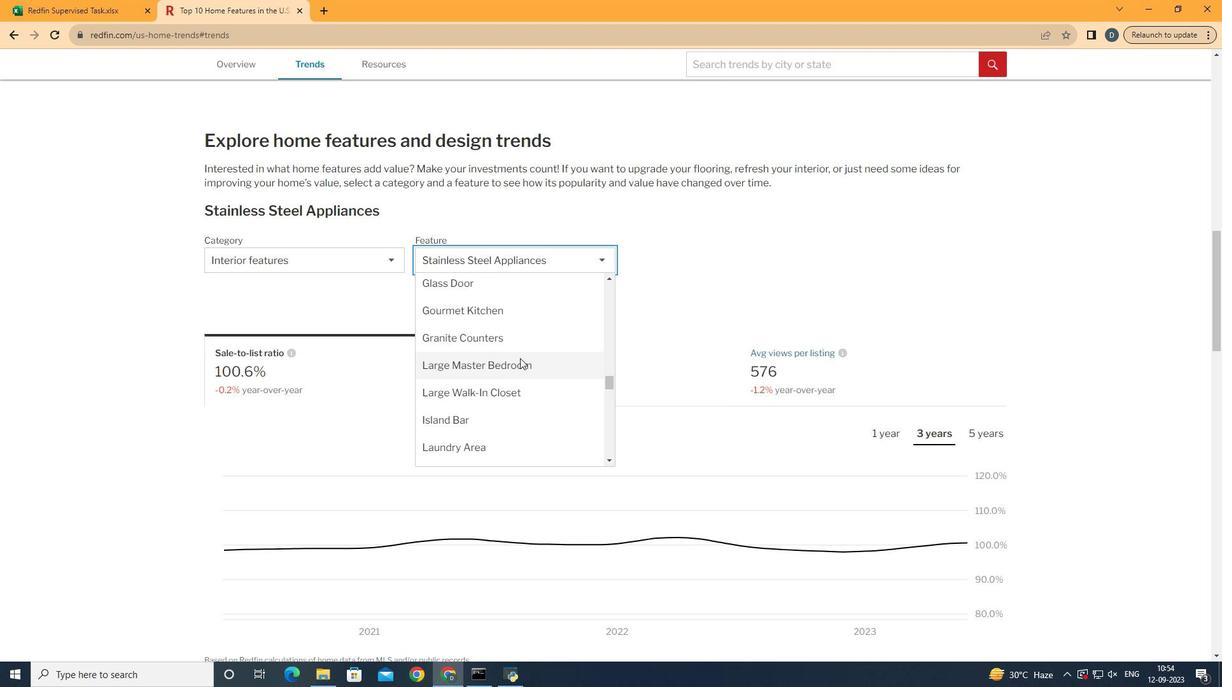 
Action: Mouse scrolled (522, 357) with delta (0, 0)
Screenshot: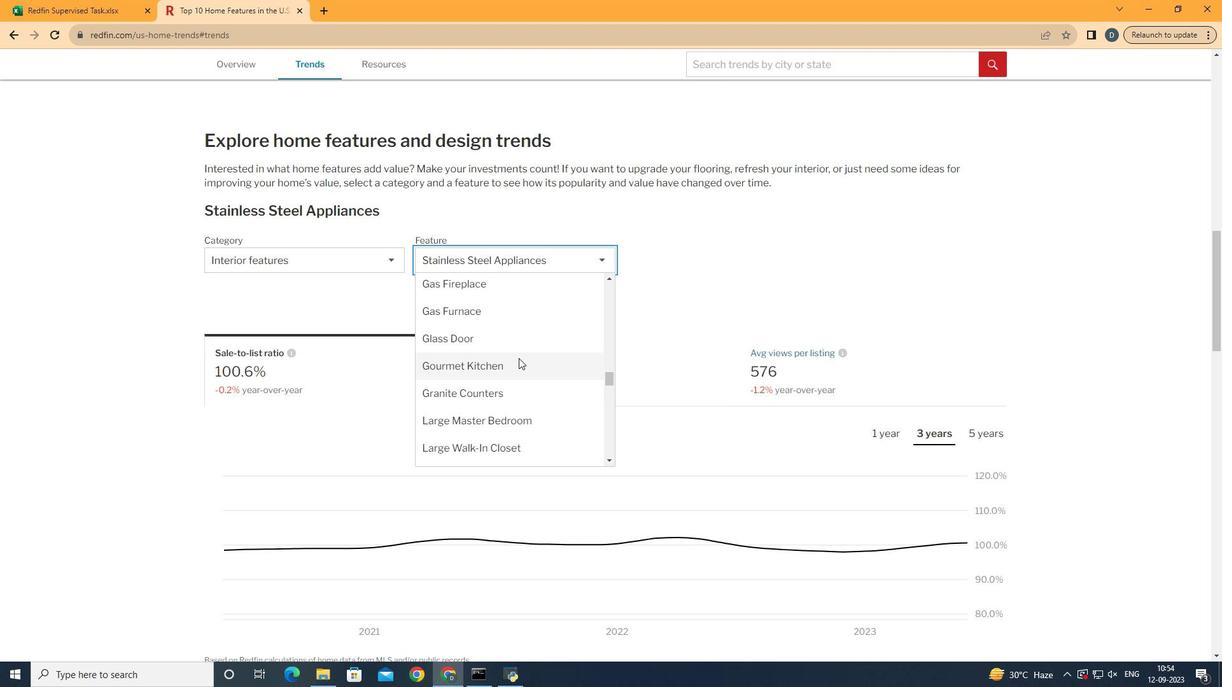 
Action: Mouse moved to (518, 358)
Screenshot: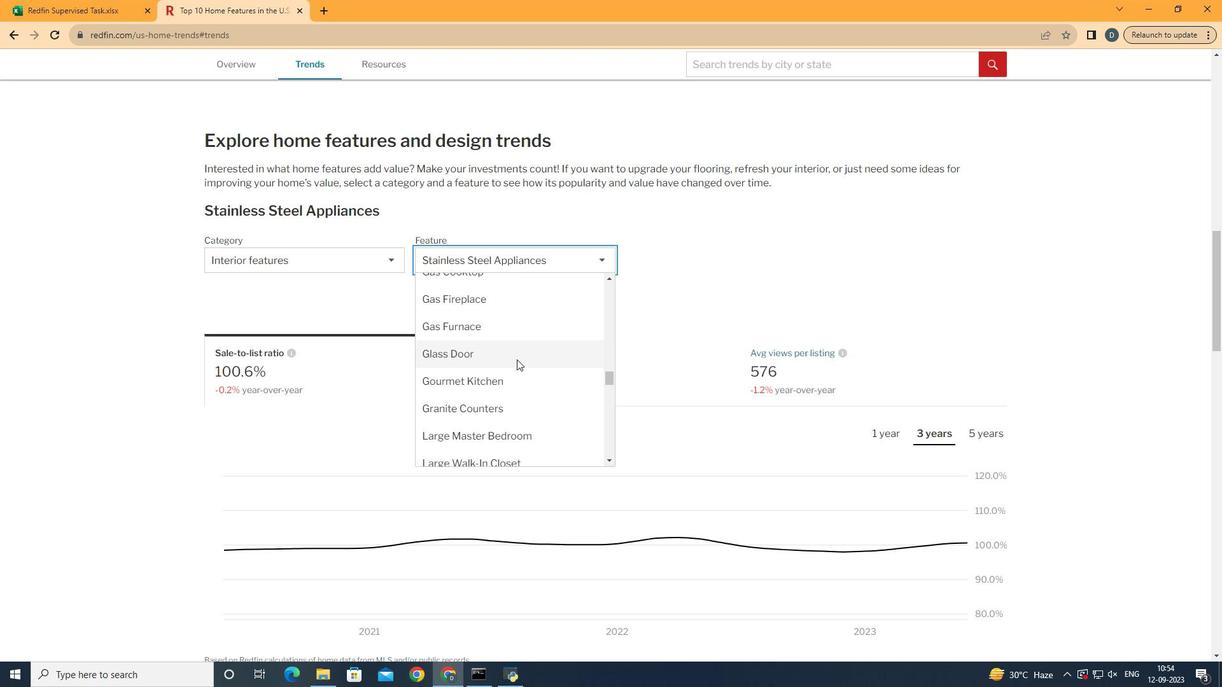 
Action: Mouse scrolled (518, 359) with delta (0, 0)
Screenshot: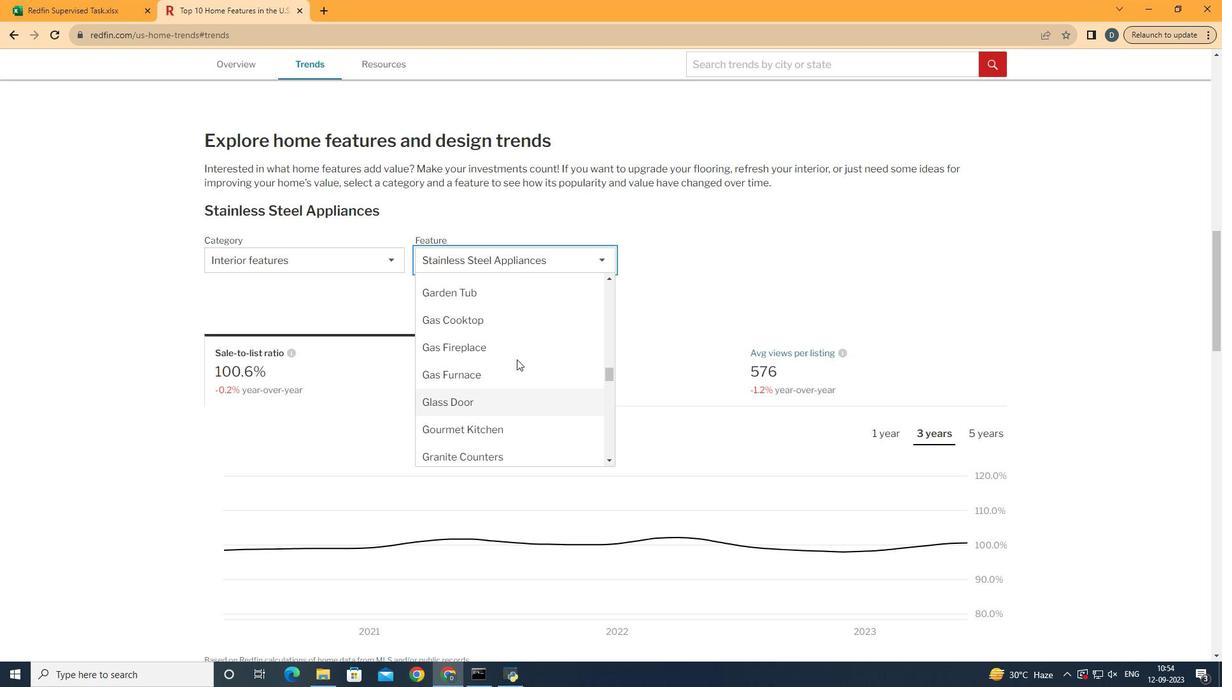 
Action: Mouse moved to (529, 371)
Screenshot: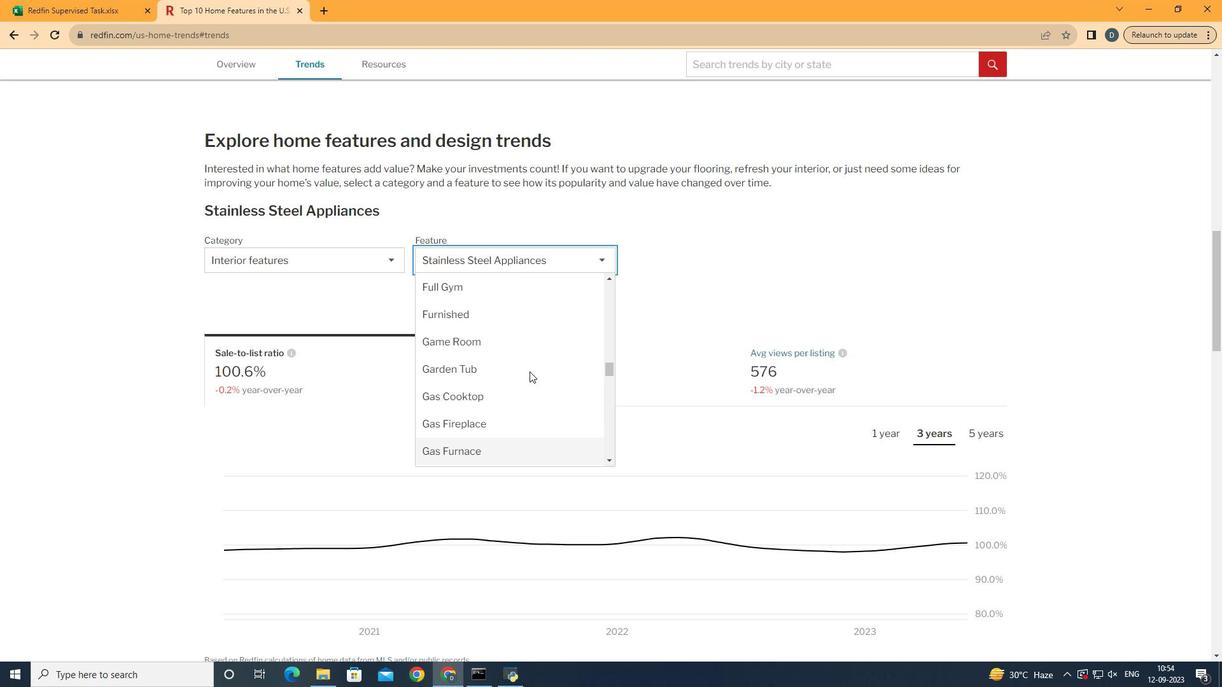 
Action: Mouse scrolled (529, 372) with delta (0, 0)
Screenshot: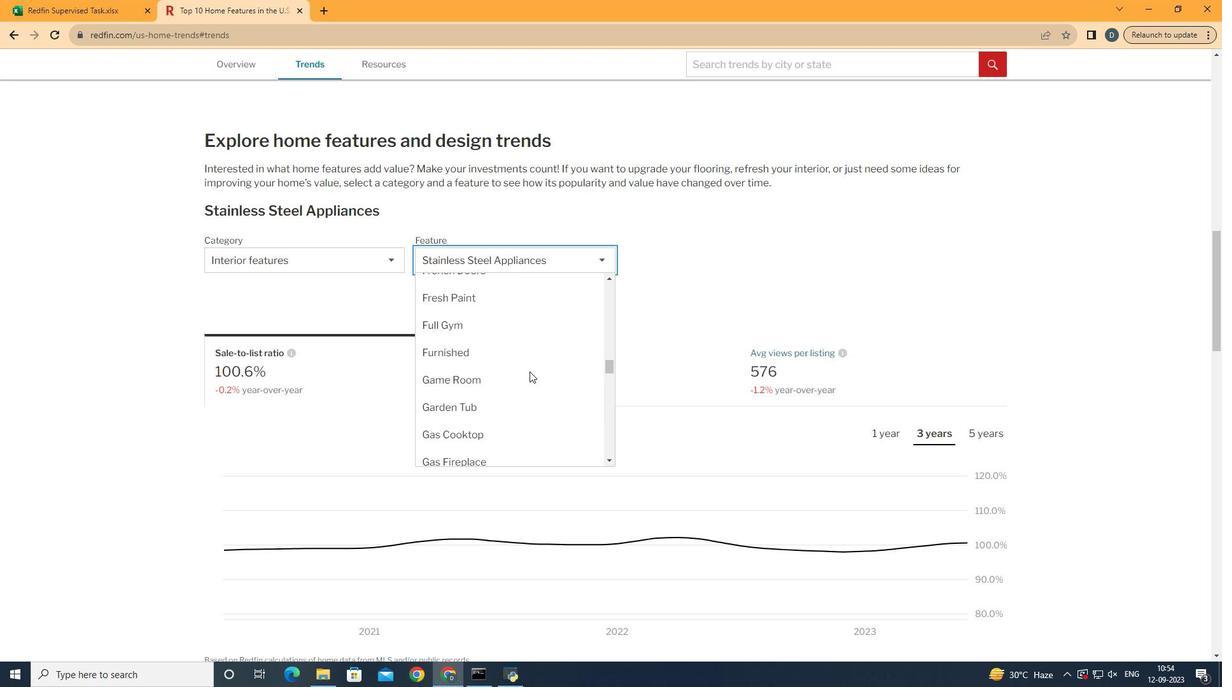 
Action: Mouse scrolled (529, 372) with delta (0, 0)
Screenshot: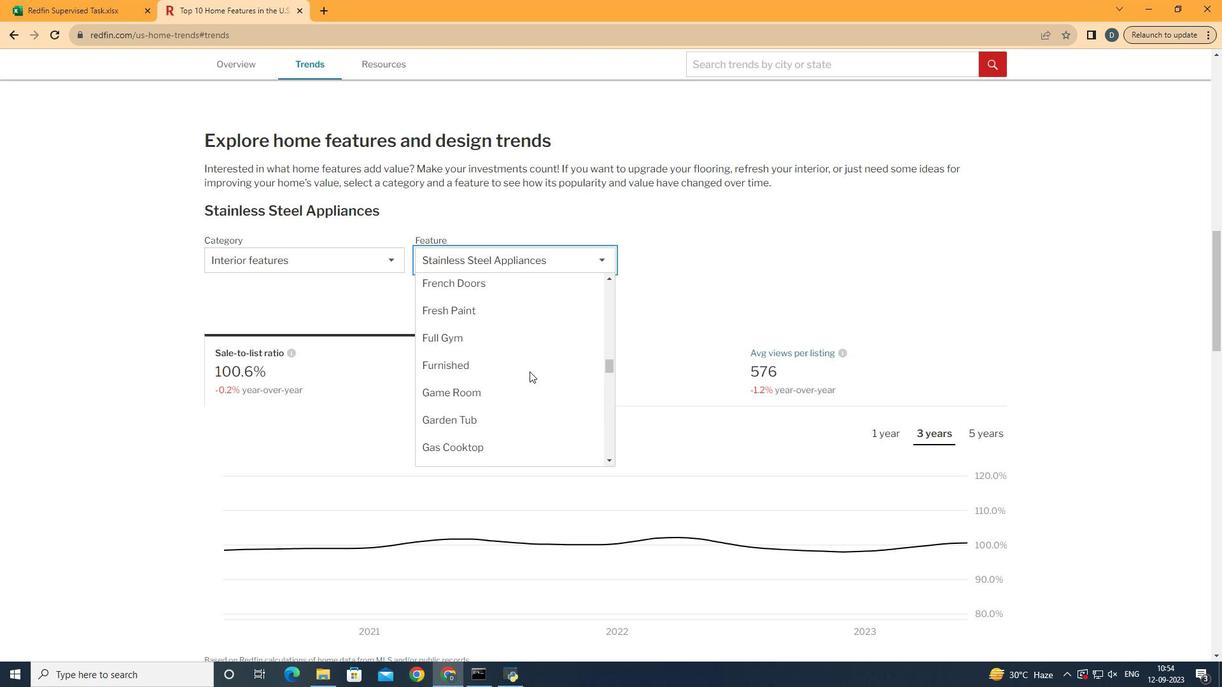 
Action: Mouse pressed left at (529, 371)
Screenshot: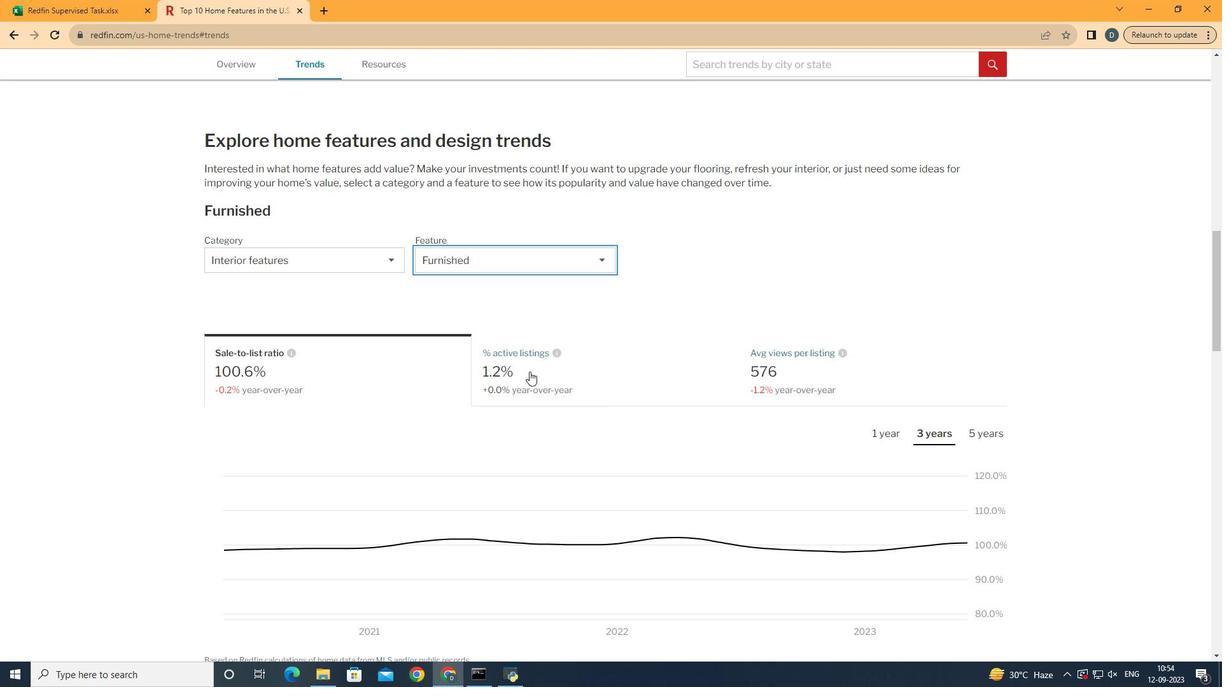 
Action: Mouse moved to (333, 359)
Screenshot: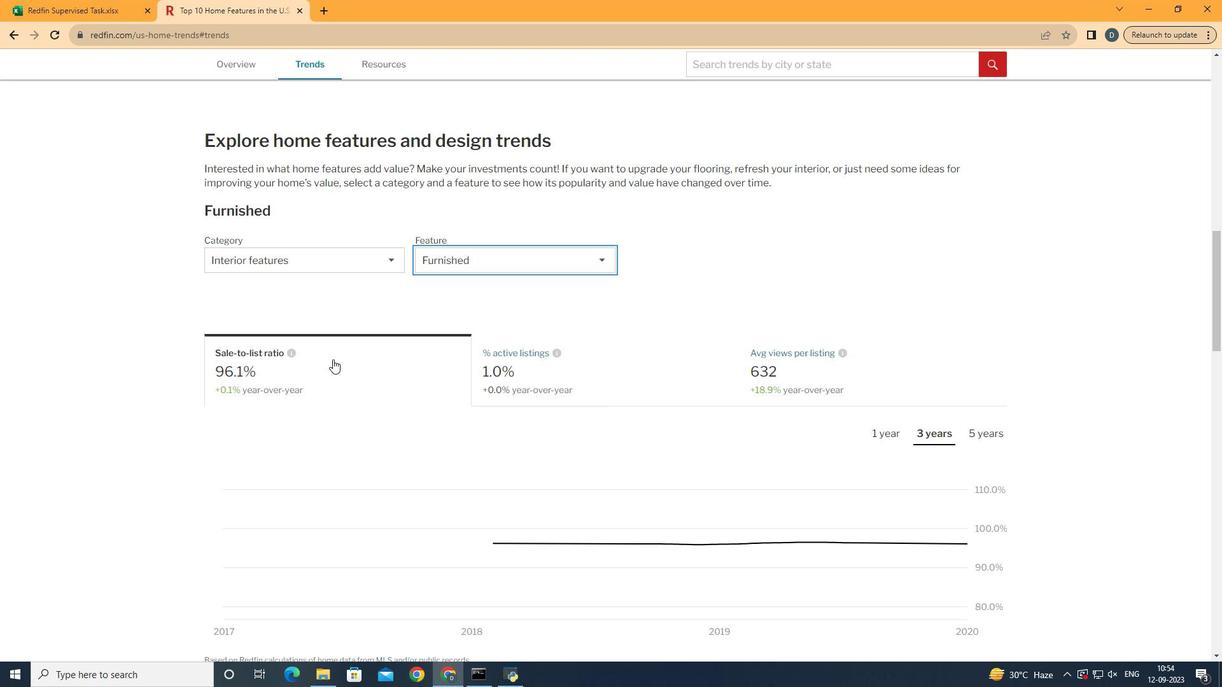 
Action: Mouse pressed left at (333, 359)
Screenshot: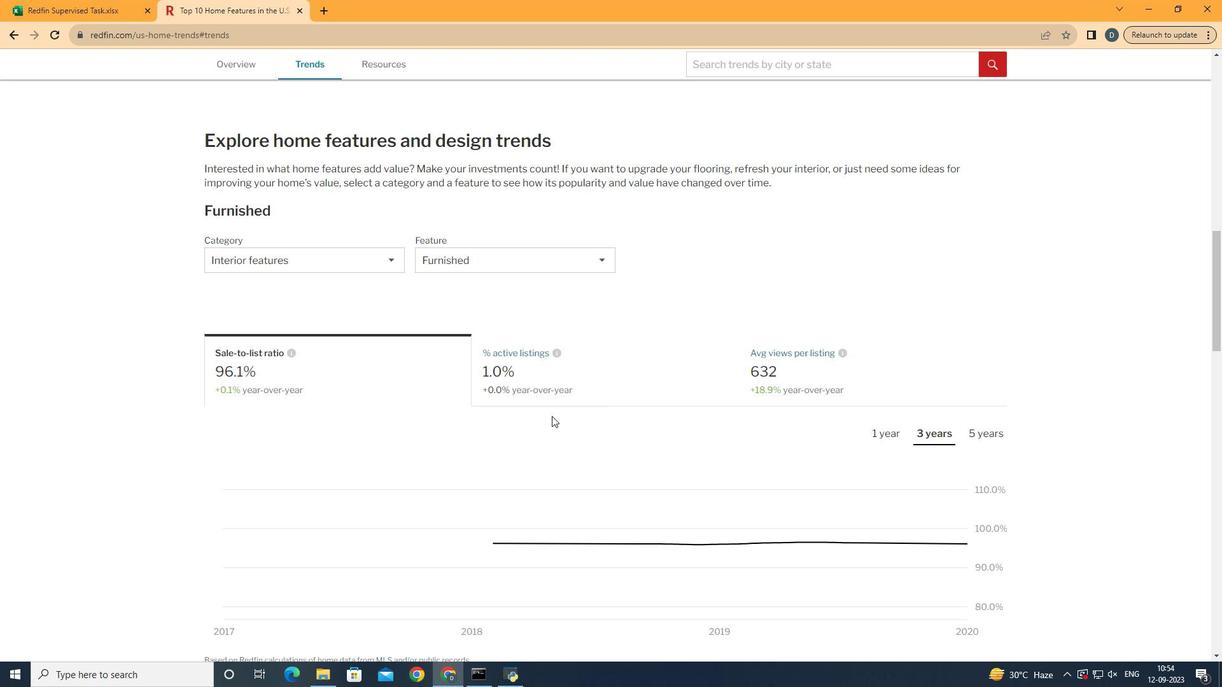 
Action: Mouse moved to (890, 431)
Screenshot: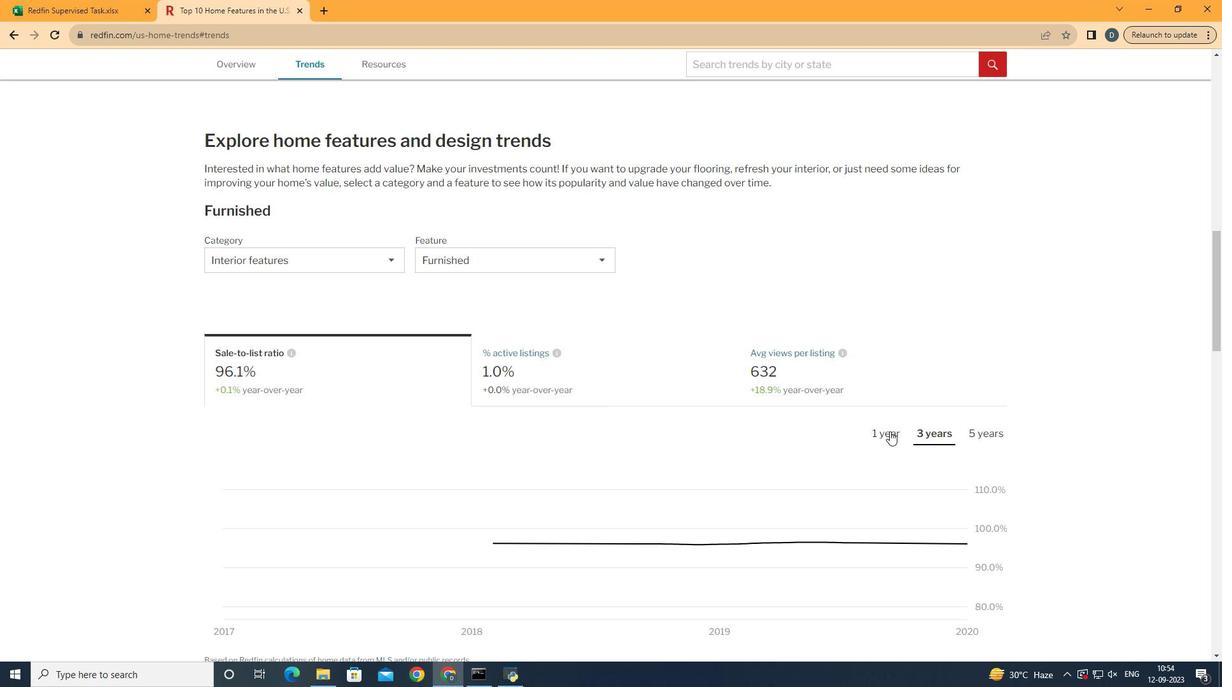
Action: Mouse pressed left at (890, 431)
Screenshot: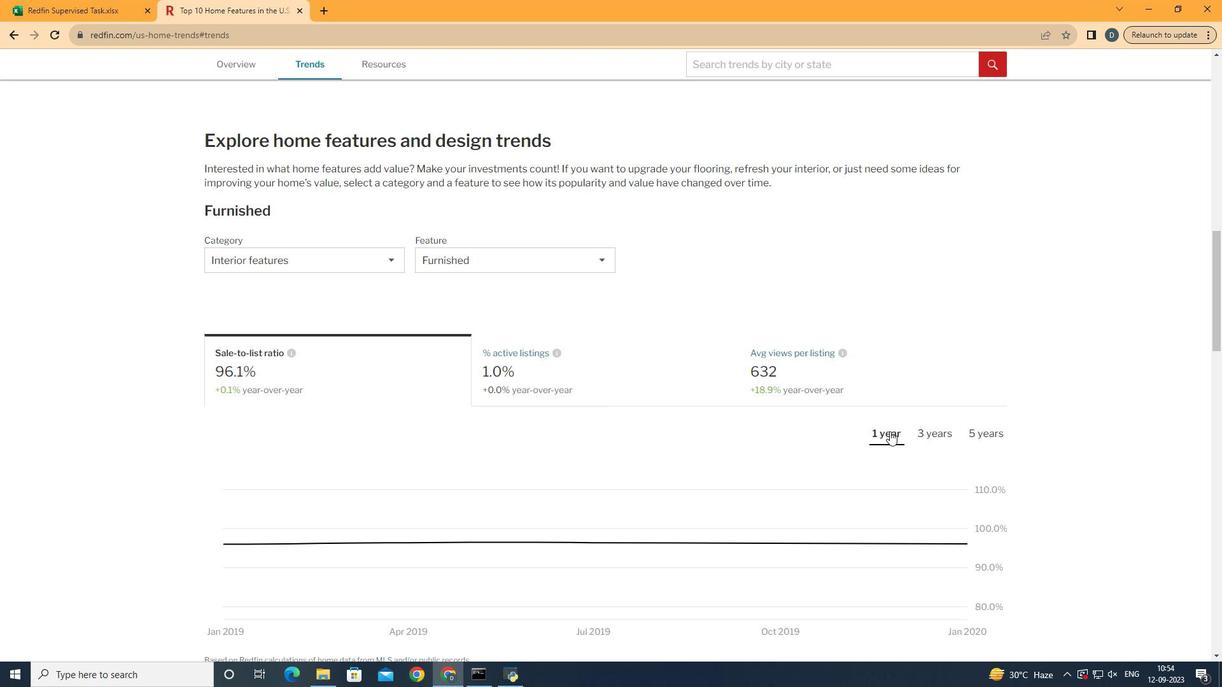 
Action: Mouse moved to (890, 431)
Screenshot: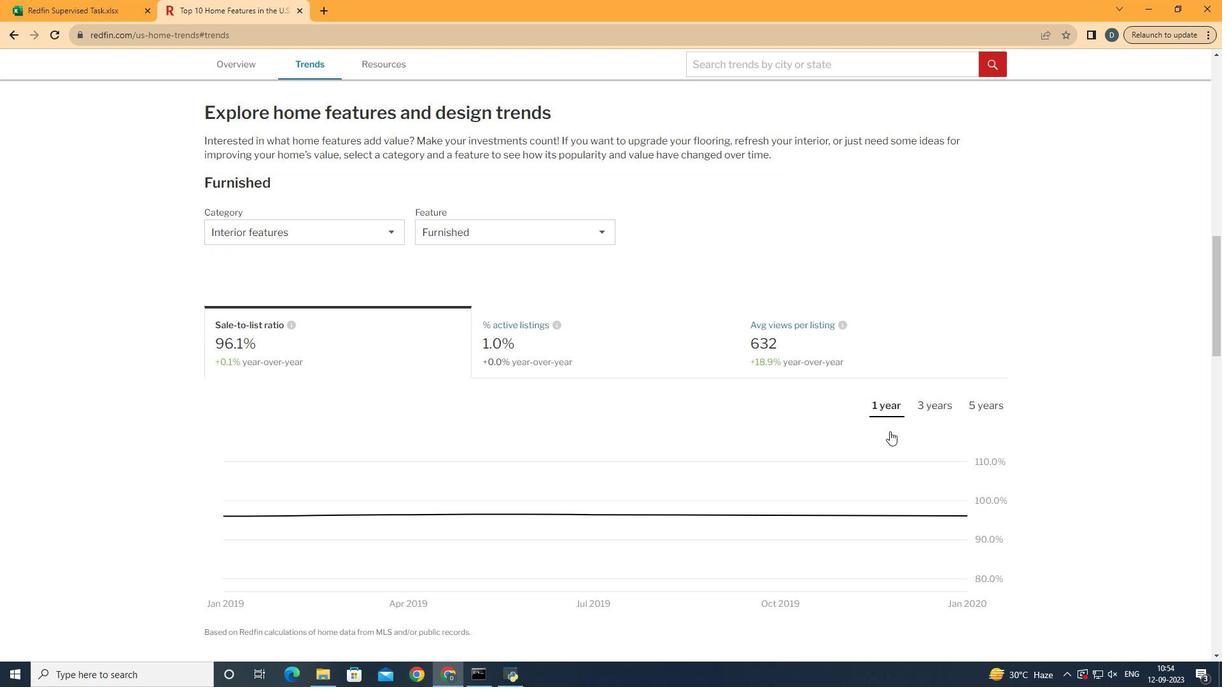 
Action: Mouse scrolled (890, 431) with delta (0, 0)
Screenshot: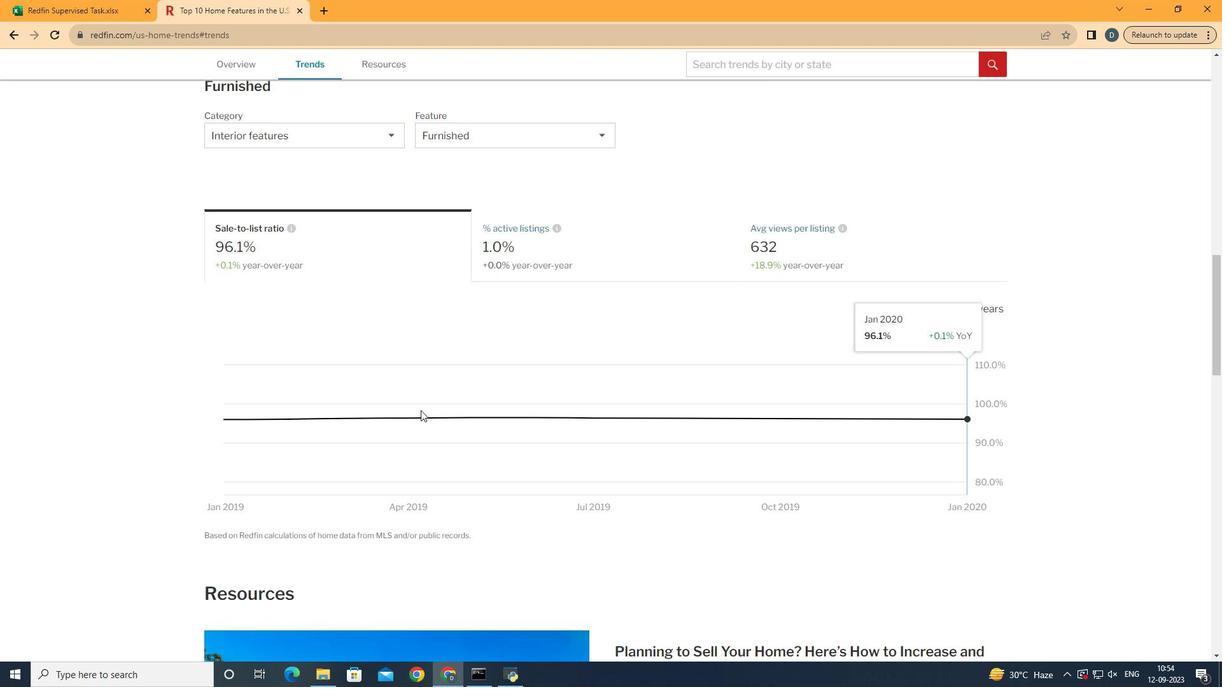 
Action: Mouse scrolled (890, 431) with delta (0, 0)
Screenshot: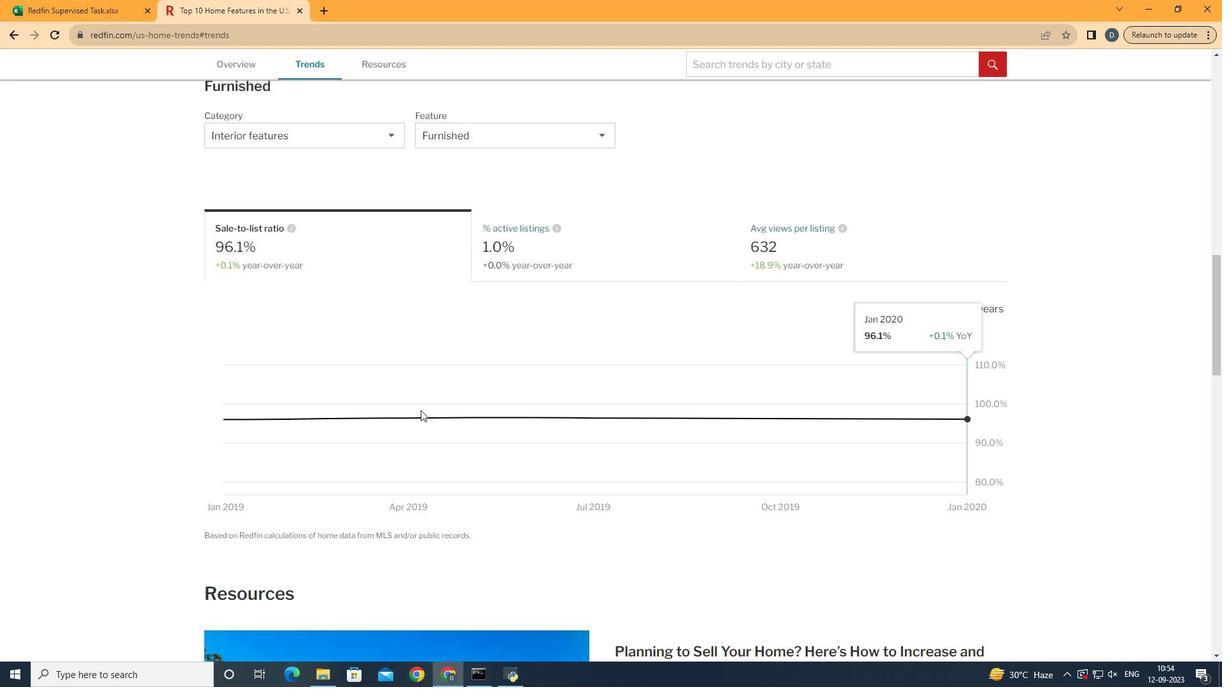 
Action: Mouse moved to (955, 410)
Screenshot: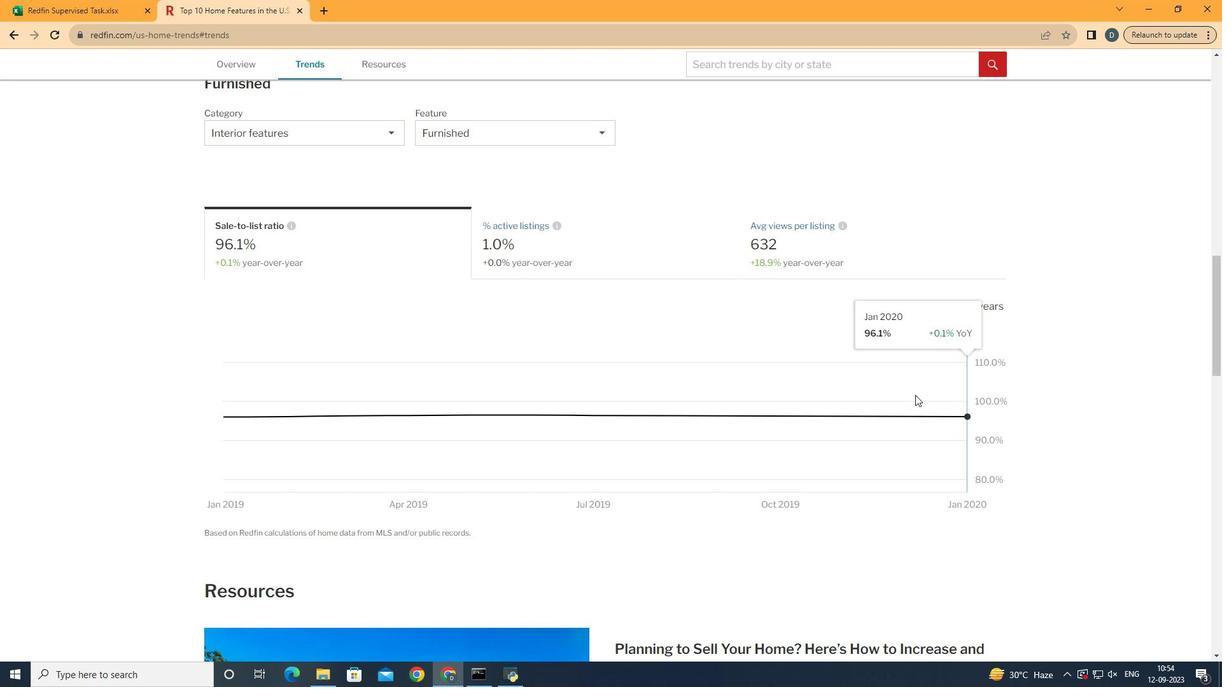 
